 Task: Reply to email with the signature Andrew Lee with the subject 'Sales pitch' from softage.1@softage.net with the message 'I wanted to confirm the schedule for the upcoming training sessions.' with CC to softage.4@softage.net with an attached document Terms_and_conditions.doc
Action: Mouse moved to (1194, 197)
Screenshot: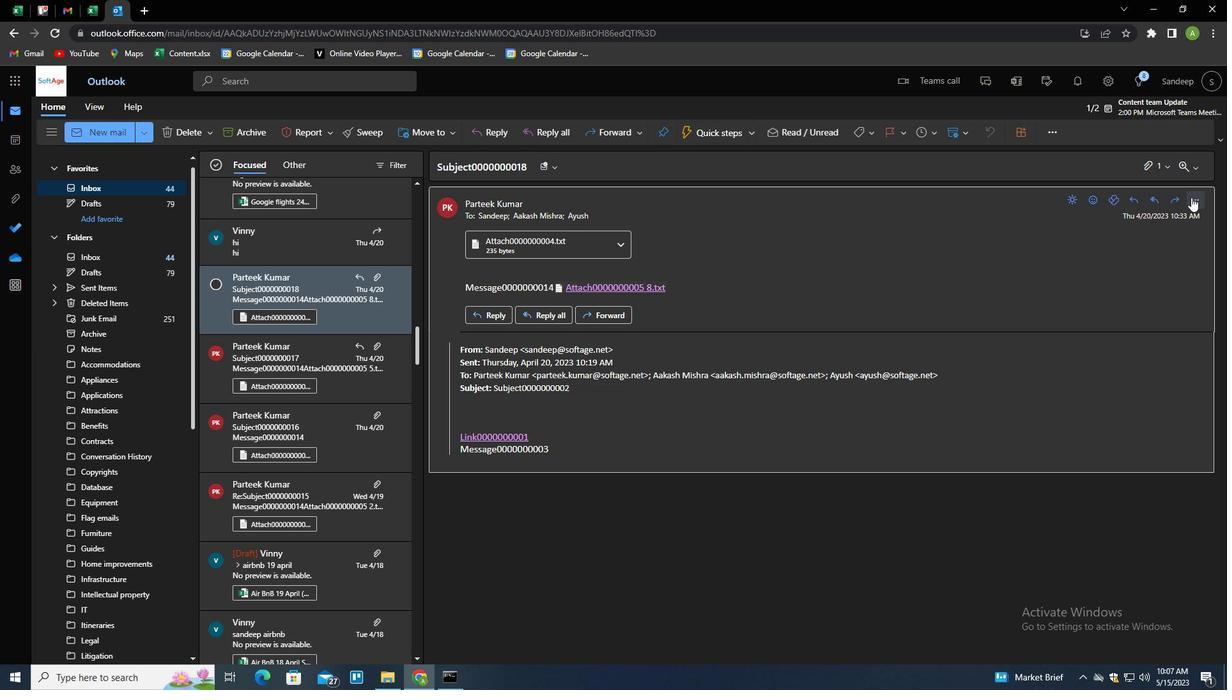 
Action: Mouse pressed left at (1194, 197)
Screenshot: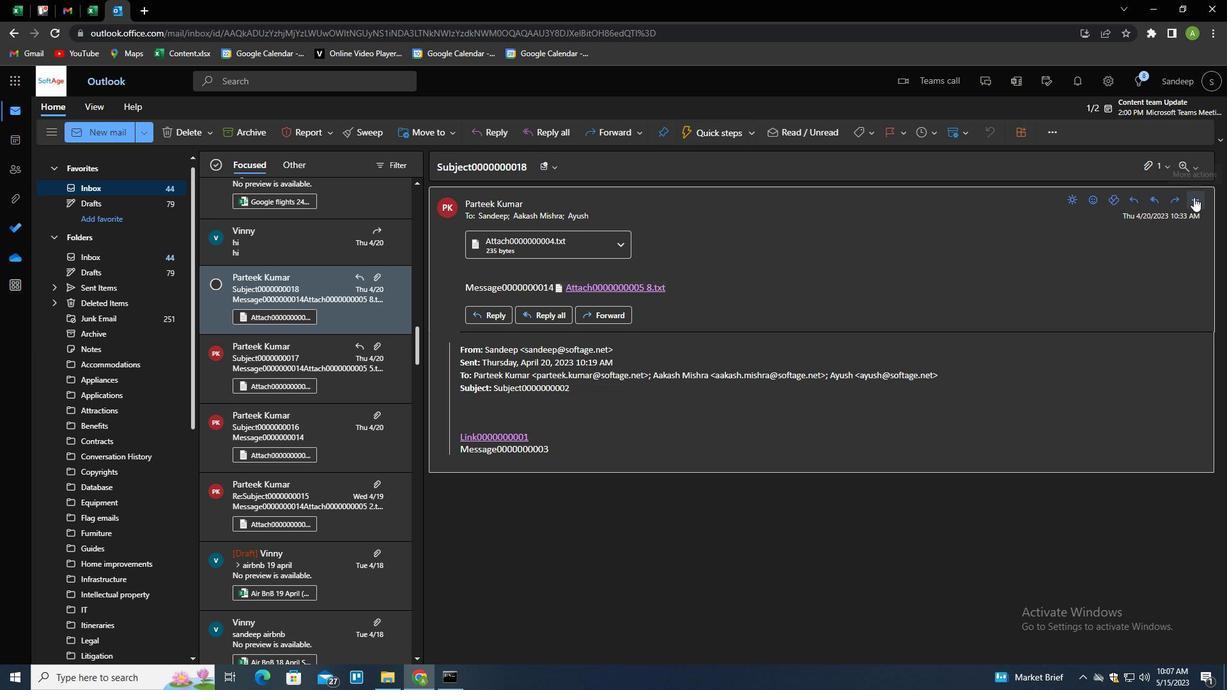 
Action: Mouse moved to (1111, 219)
Screenshot: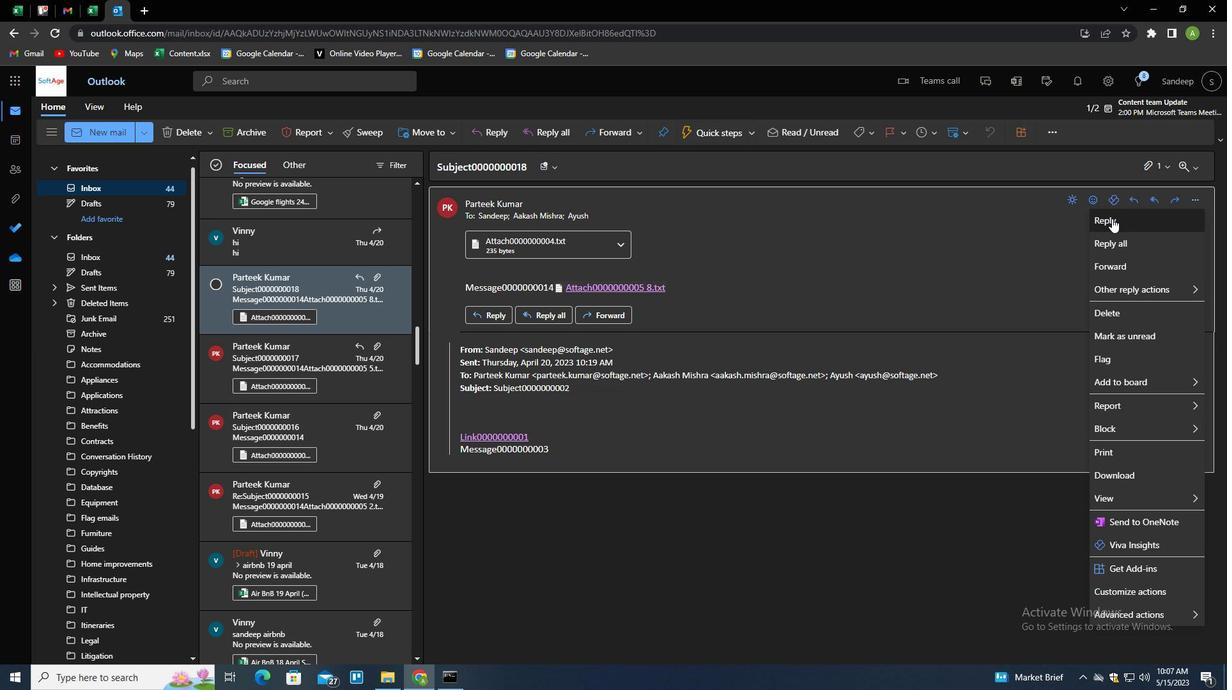 
Action: Mouse pressed left at (1111, 219)
Screenshot: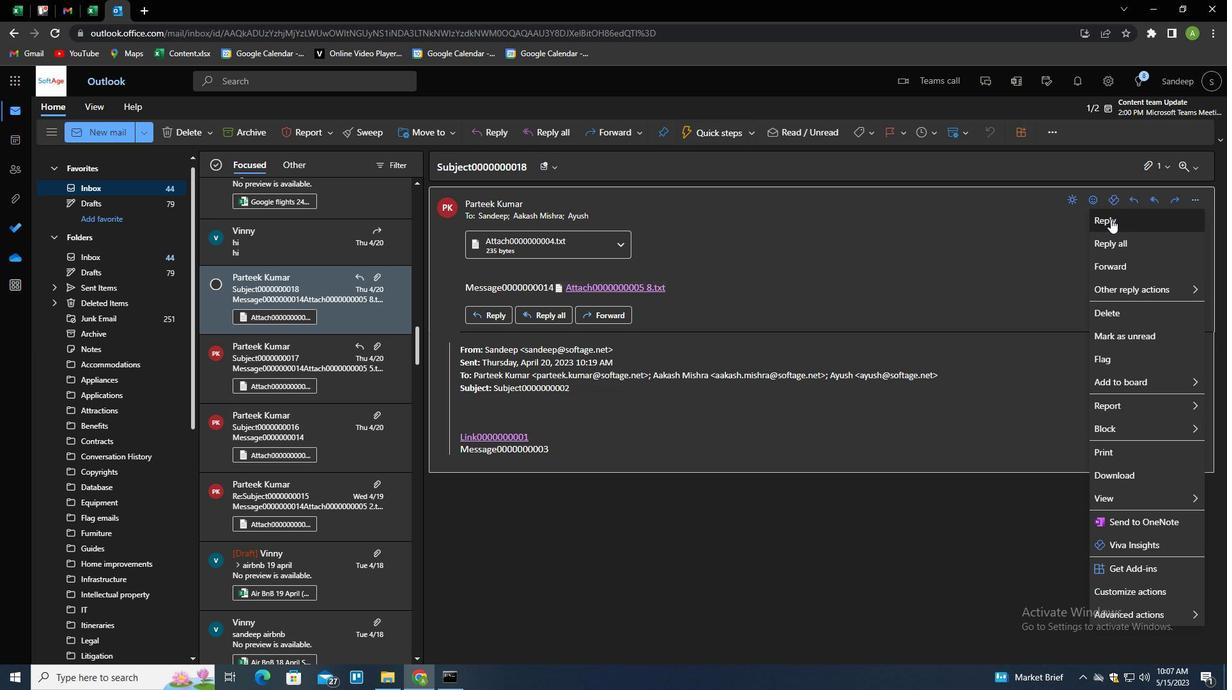 
Action: Mouse moved to (448, 362)
Screenshot: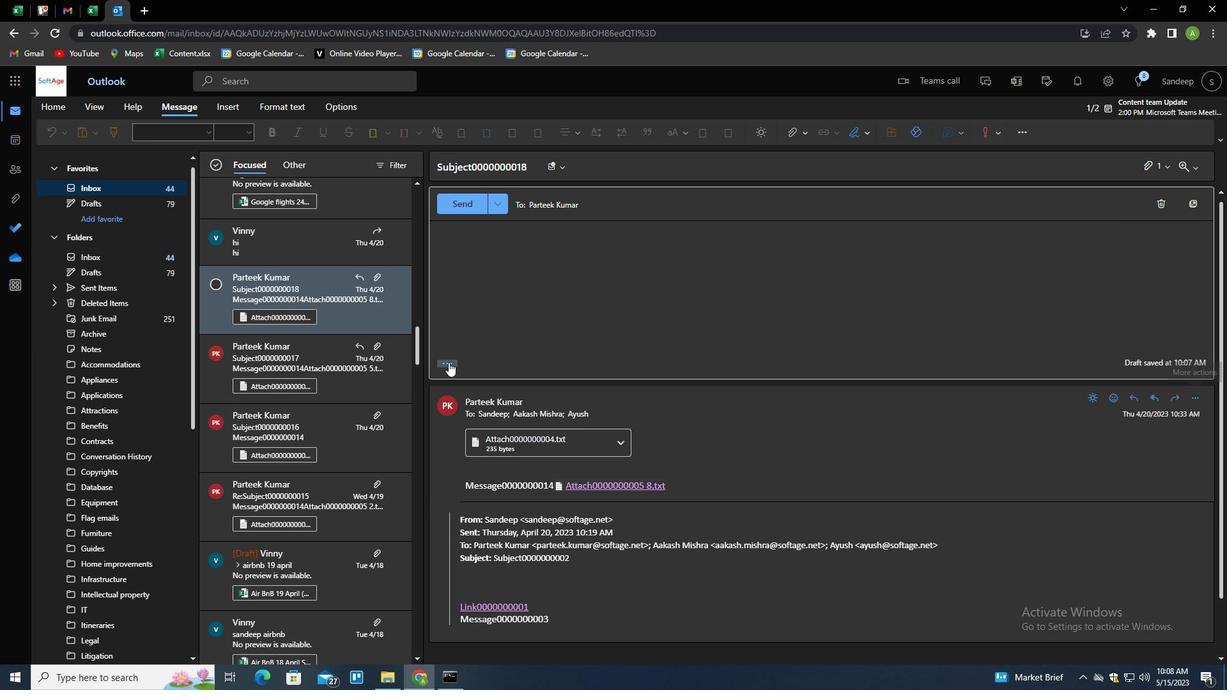 
Action: Mouse pressed left at (448, 362)
Screenshot: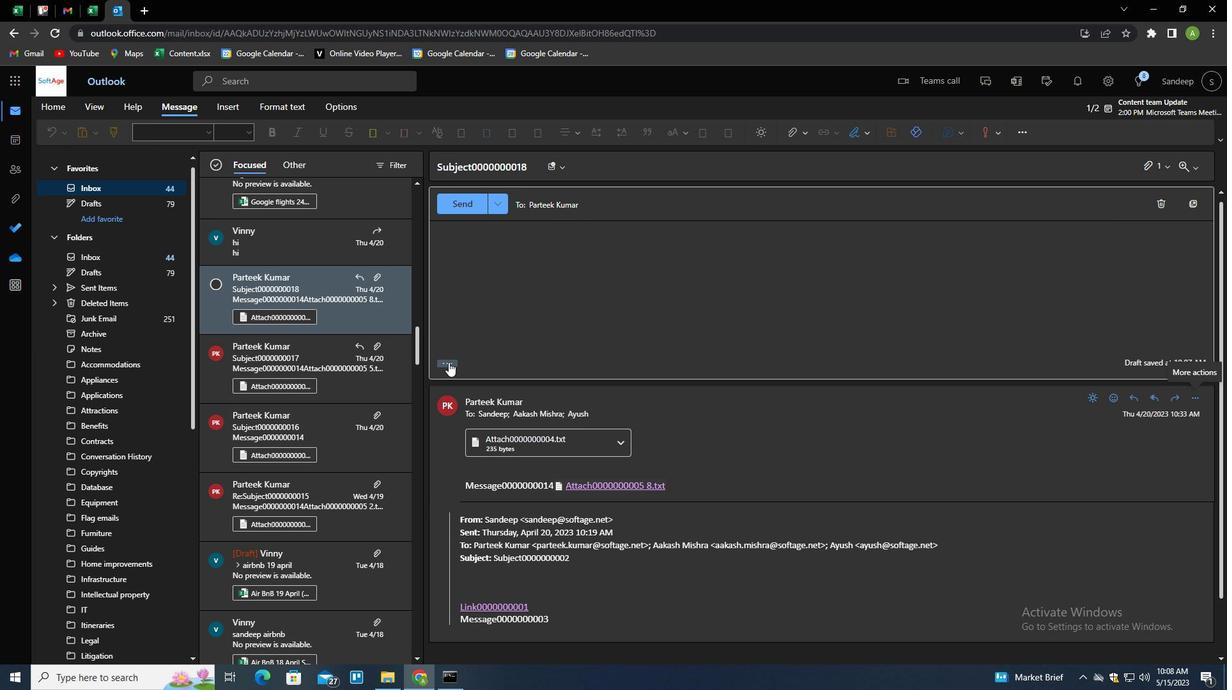 
Action: Mouse moved to (859, 129)
Screenshot: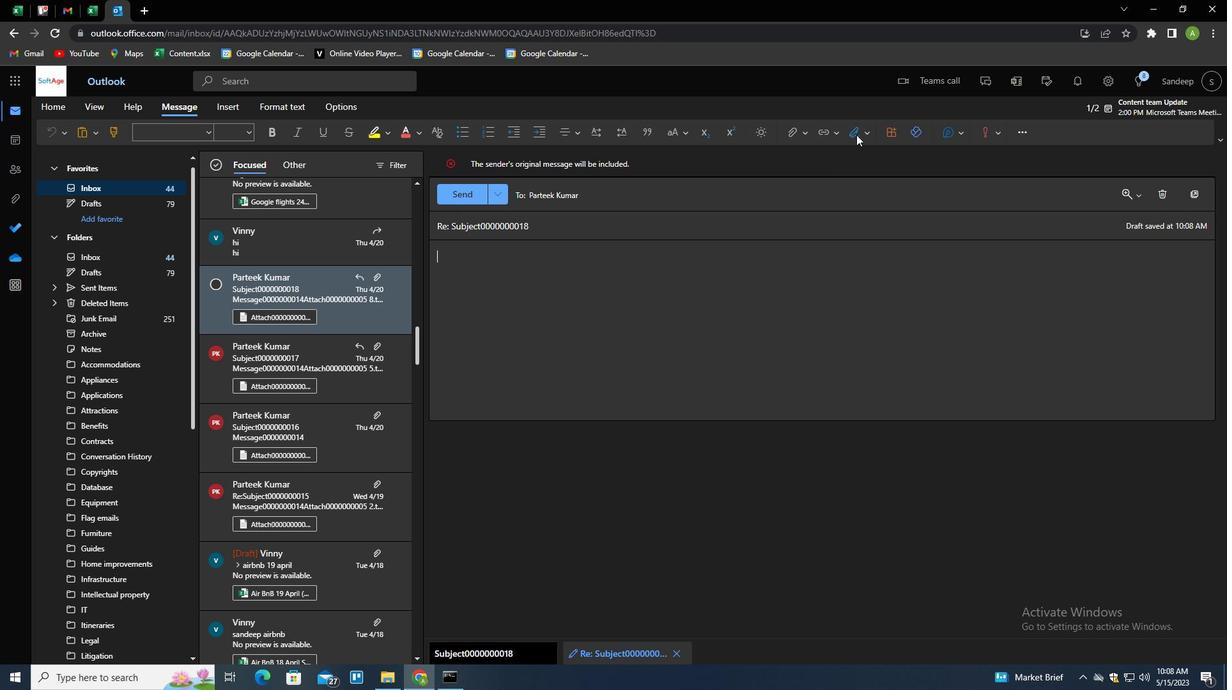
Action: Mouse pressed left at (859, 129)
Screenshot: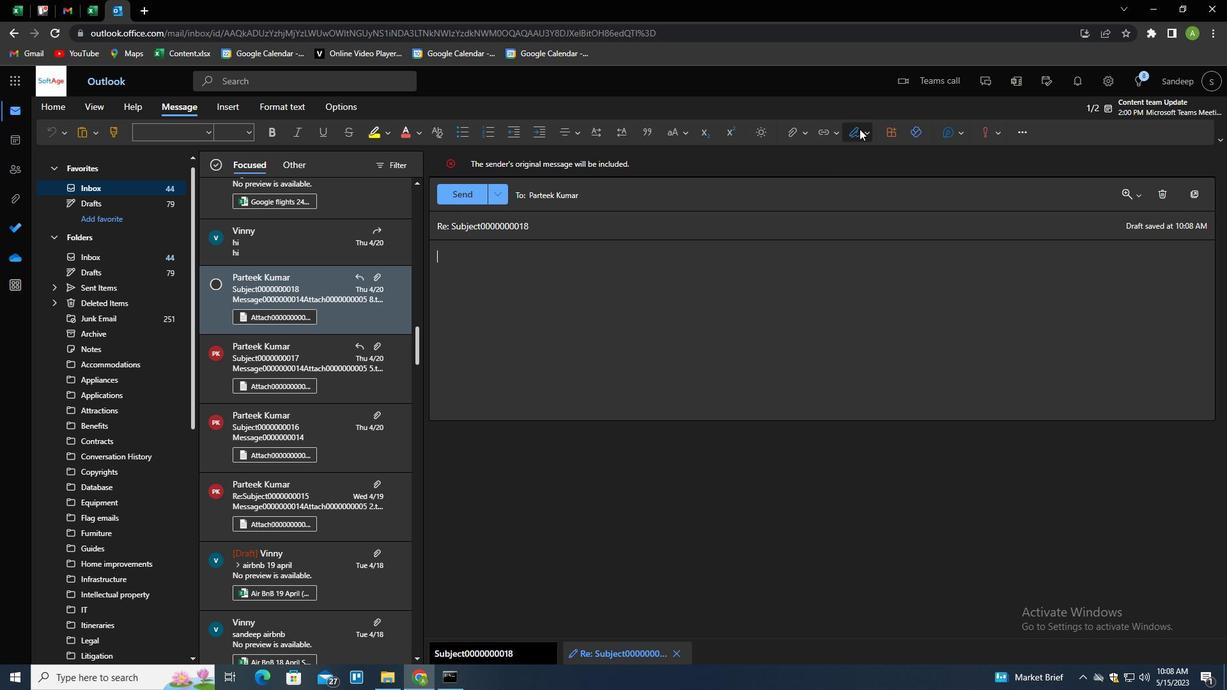 
Action: Mouse moved to (832, 185)
Screenshot: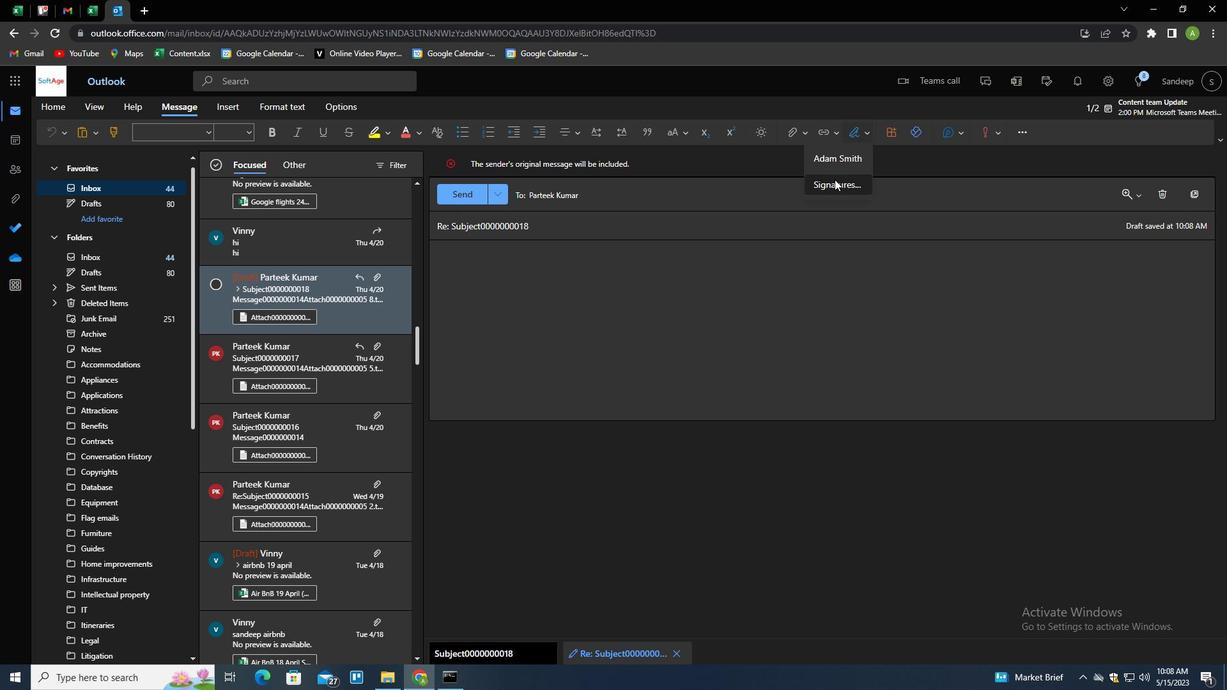 
Action: Mouse pressed left at (832, 185)
Screenshot: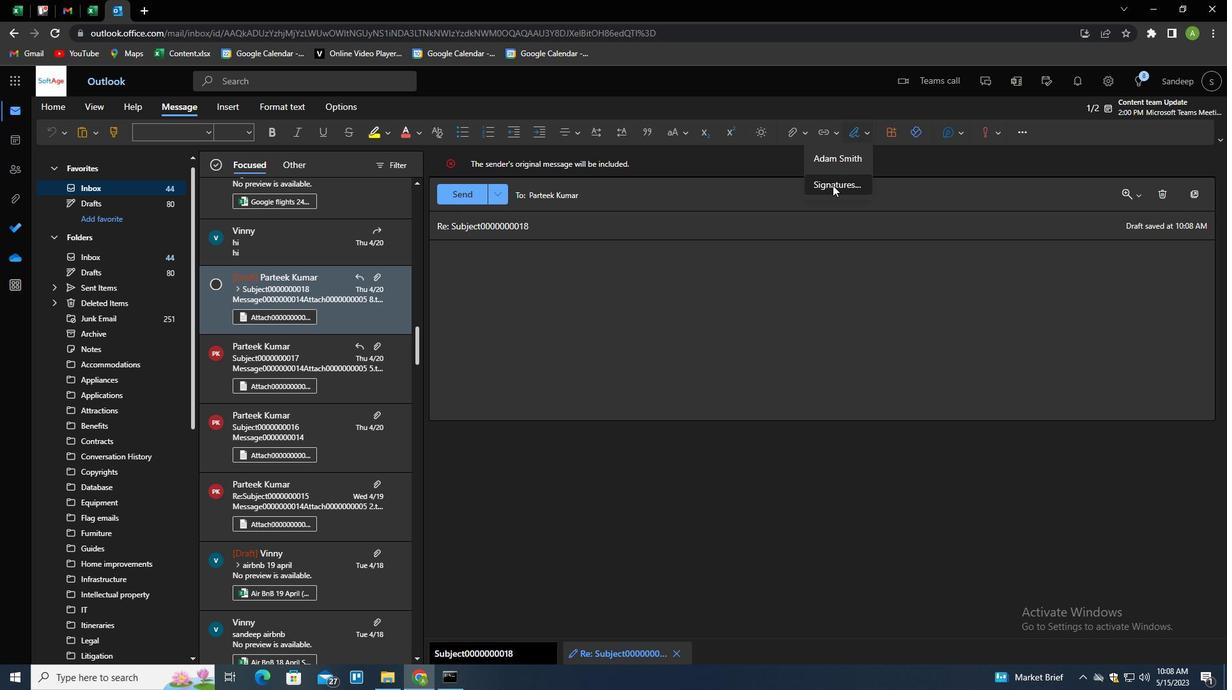 
Action: Mouse moved to (859, 233)
Screenshot: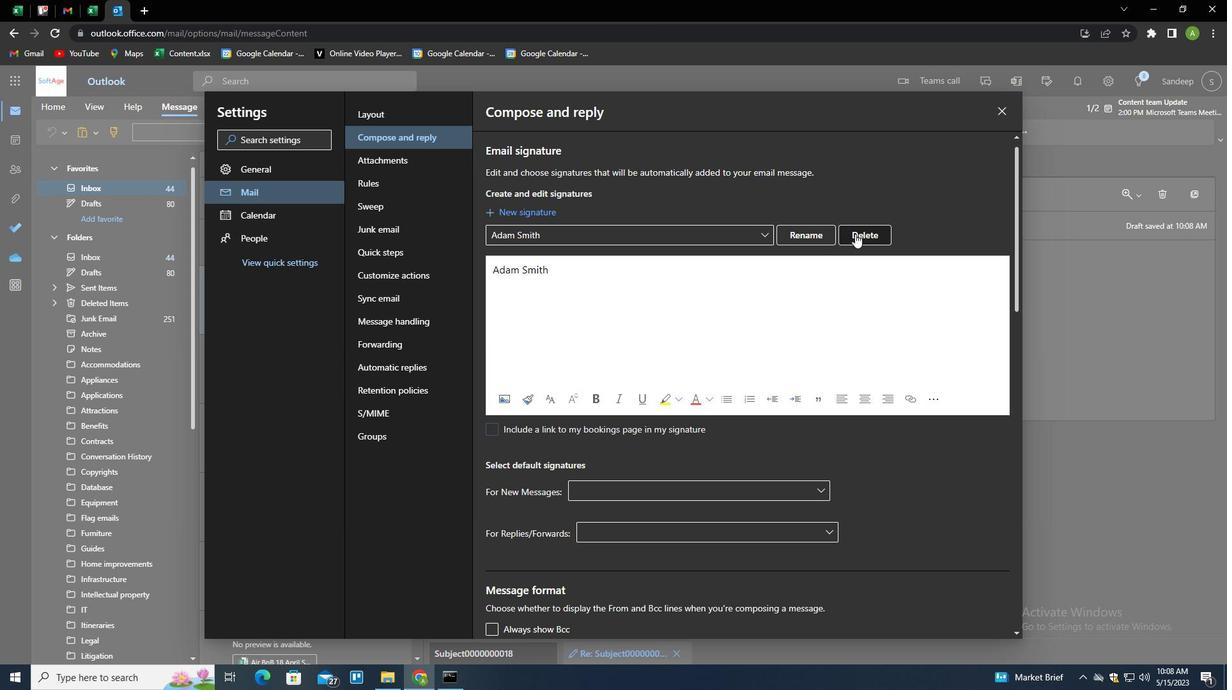 
Action: Mouse pressed left at (859, 233)
Screenshot: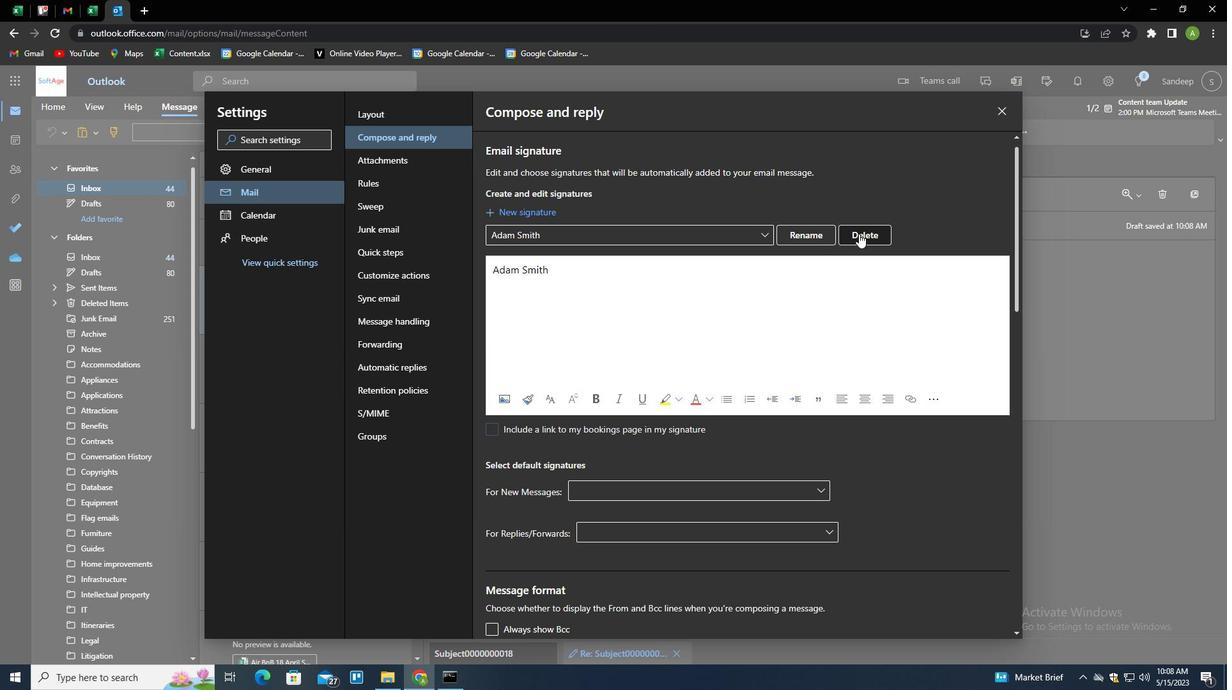 
Action: Mouse moved to (856, 233)
Screenshot: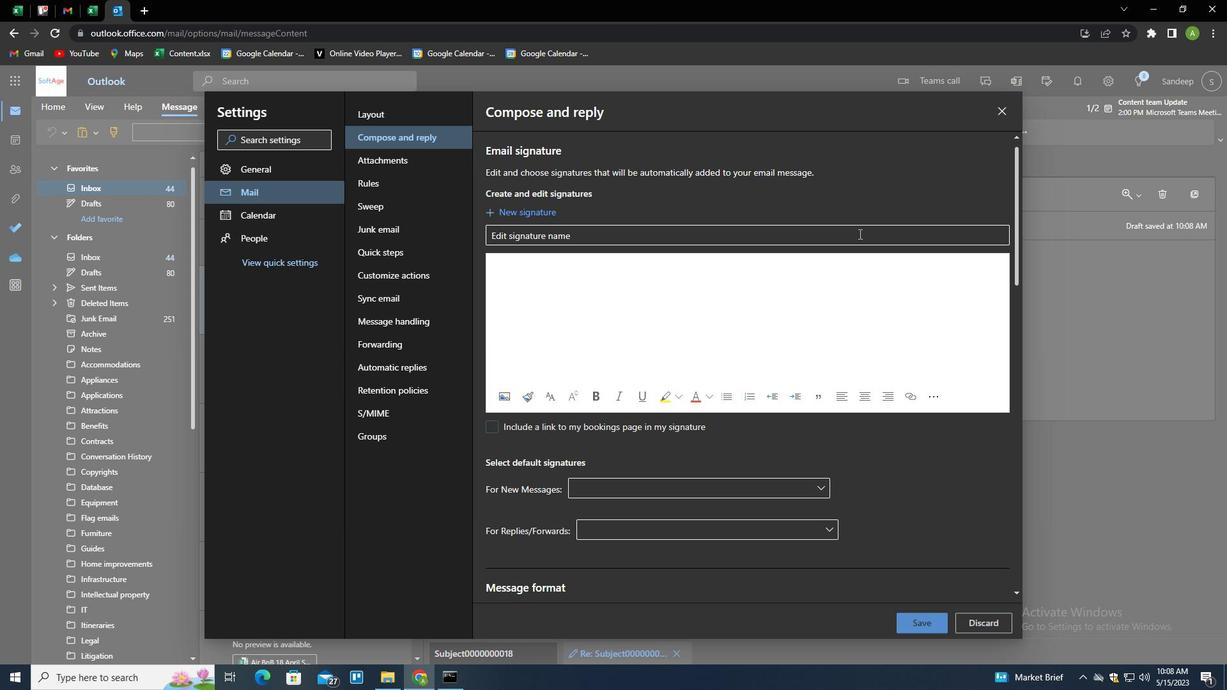 
Action: Mouse pressed left at (856, 233)
Screenshot: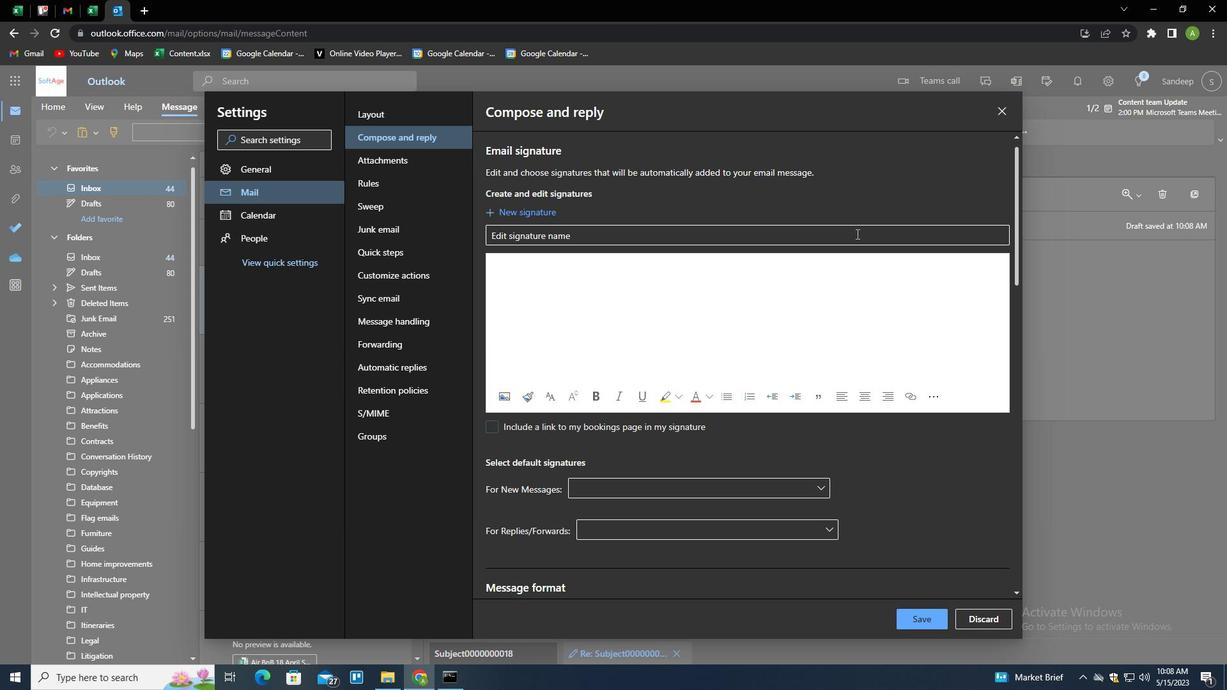 
Action: Mouse moved to (856, 233)
Screenshot: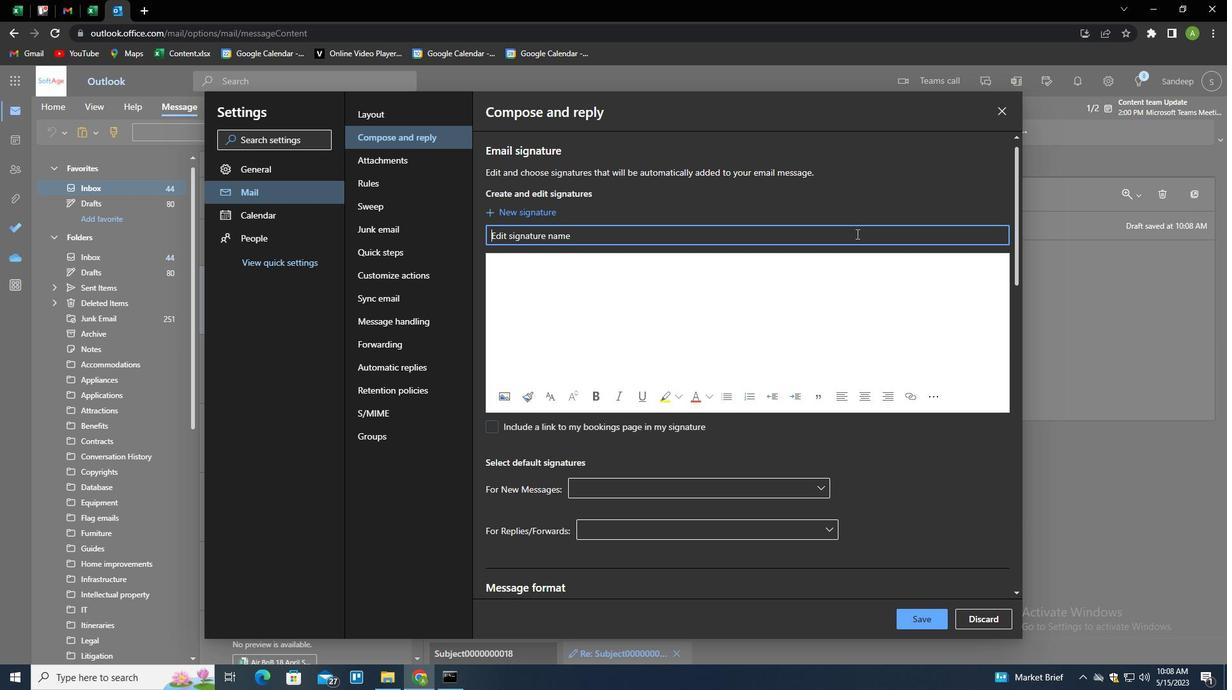 
Action: Key pressed <Key.shift><Key.shift><Key.shift><Key.shift><Key.shift>ANDREQ<Key.space><Key.backspace><Key.backspace>W<Key.space>L<Key.shift>EE<Key.tab><Key.shift>ANDREW<Key.space><Key.shift><Key.shift><Key.shift><Key.shift><Key.shift><Key.shift>LEE<Key.backspace><Key.backspace>EE
Screenshot: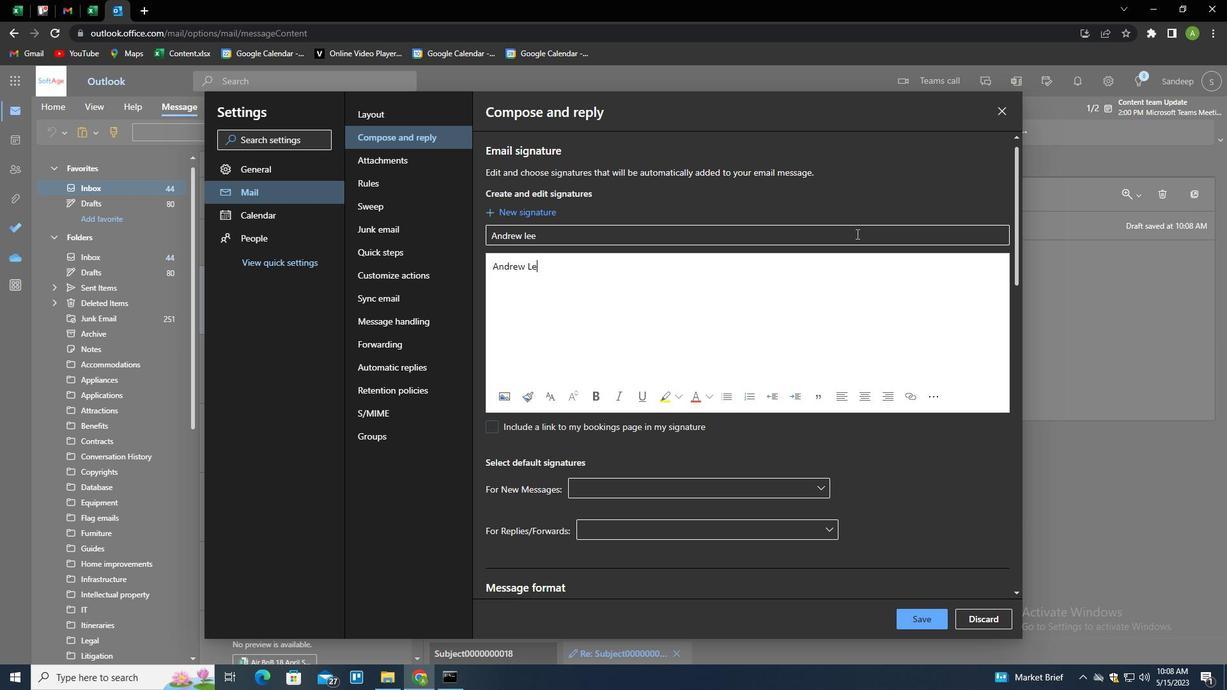 
Action: Mouse moved to (926, 620)
Screenshot: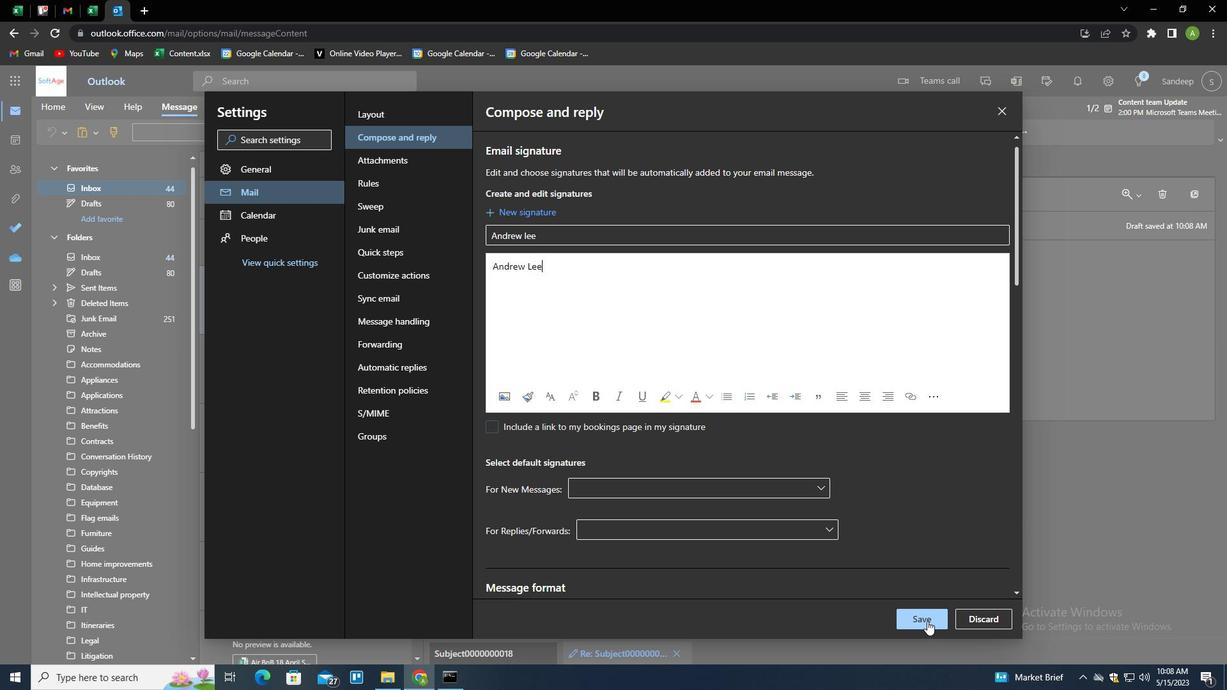 
Action: Mouse pressed left at (926, 620)
Screenshot: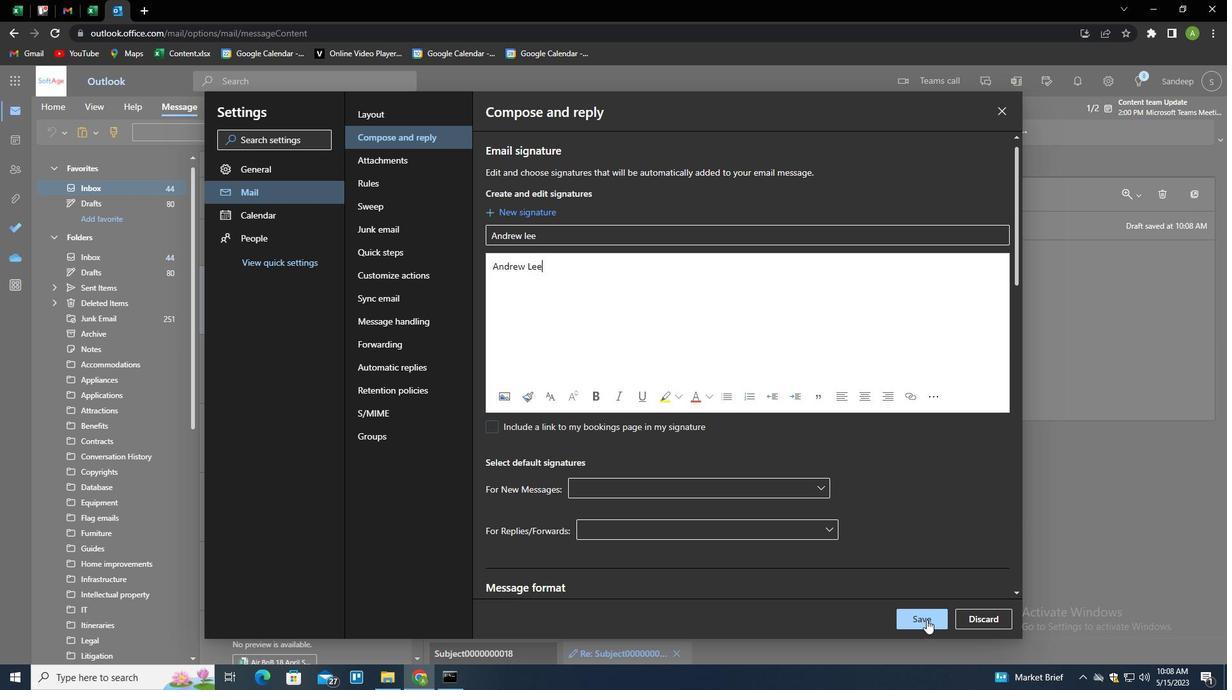 
Action: Mouse moved to (1043, 382)
Screenshot: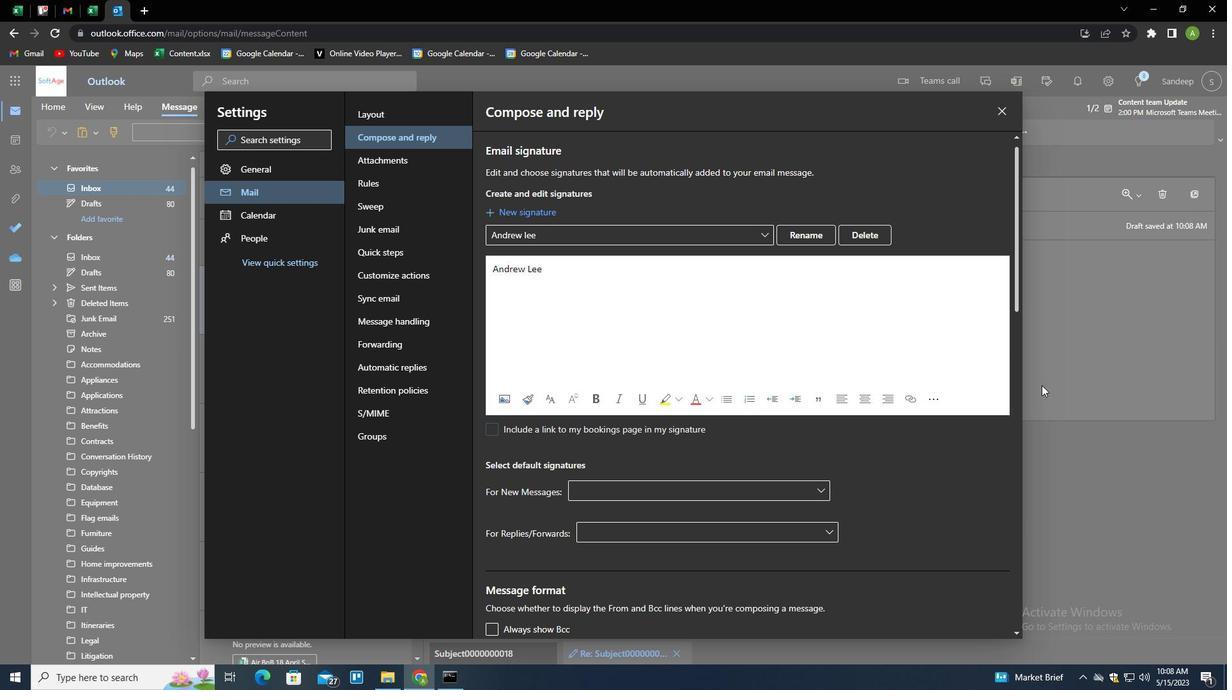 
Action: Mouse pressed left at (1043, 382)
Screenshot: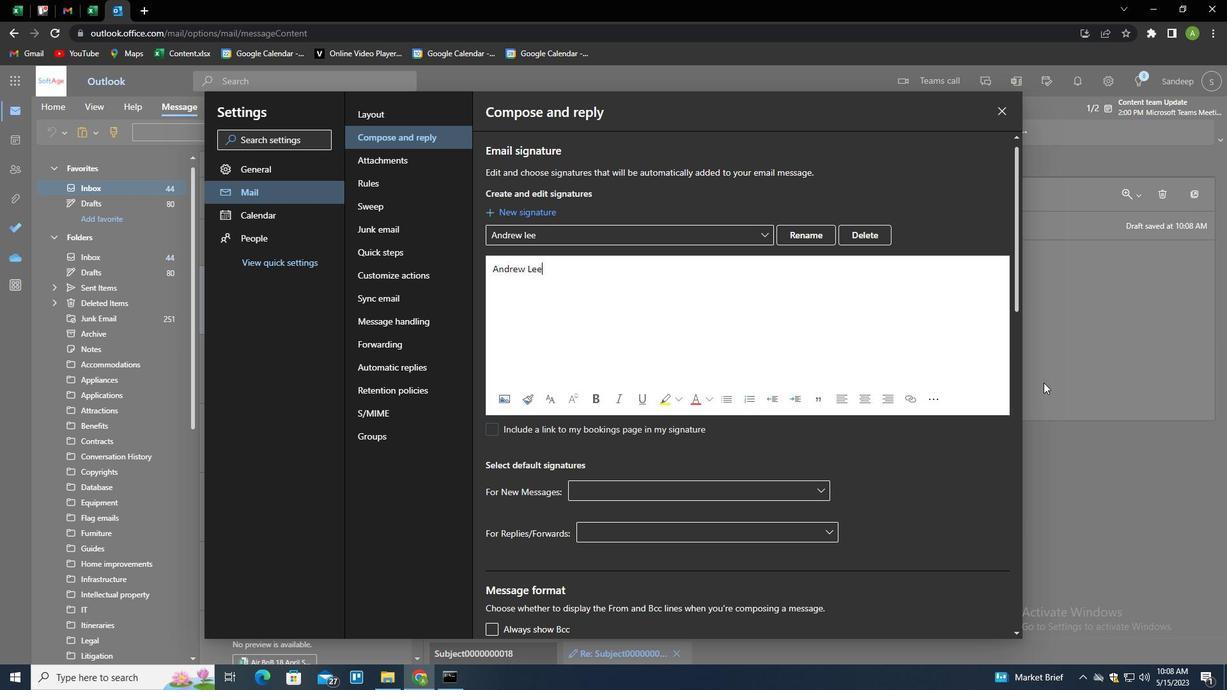 
Action: Mouse moved to (853, 132)
Screenshot: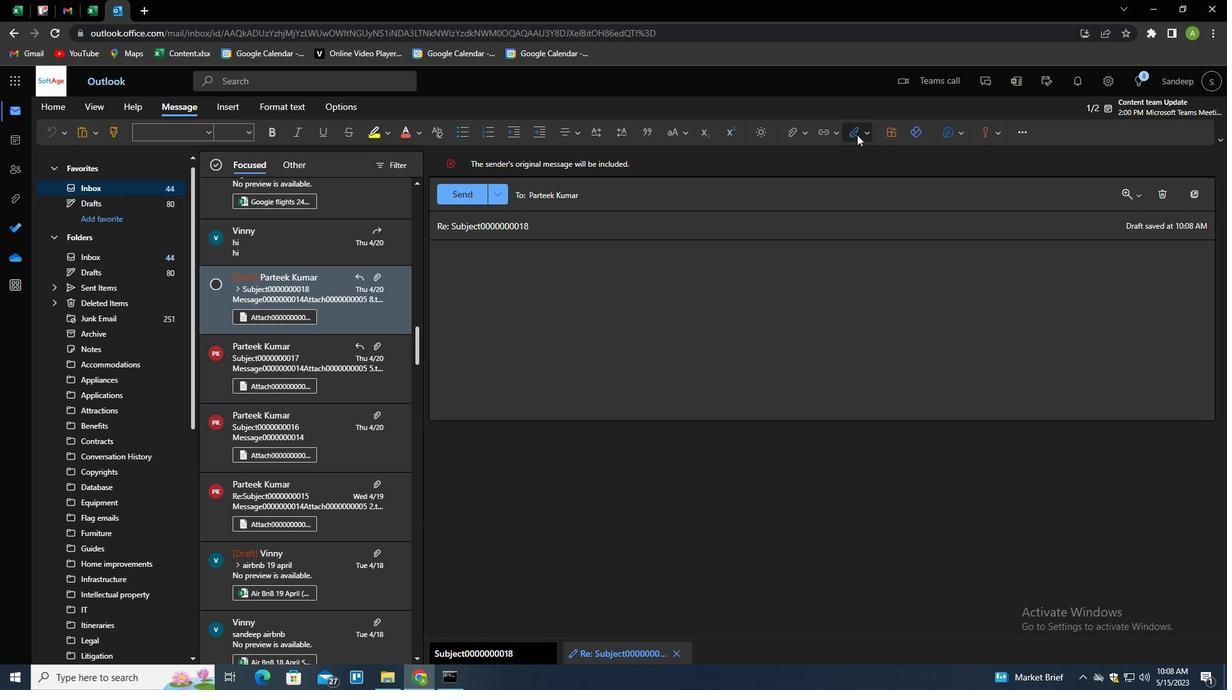 
Action: Mouse pressed left at (853, 132)
Screenshot: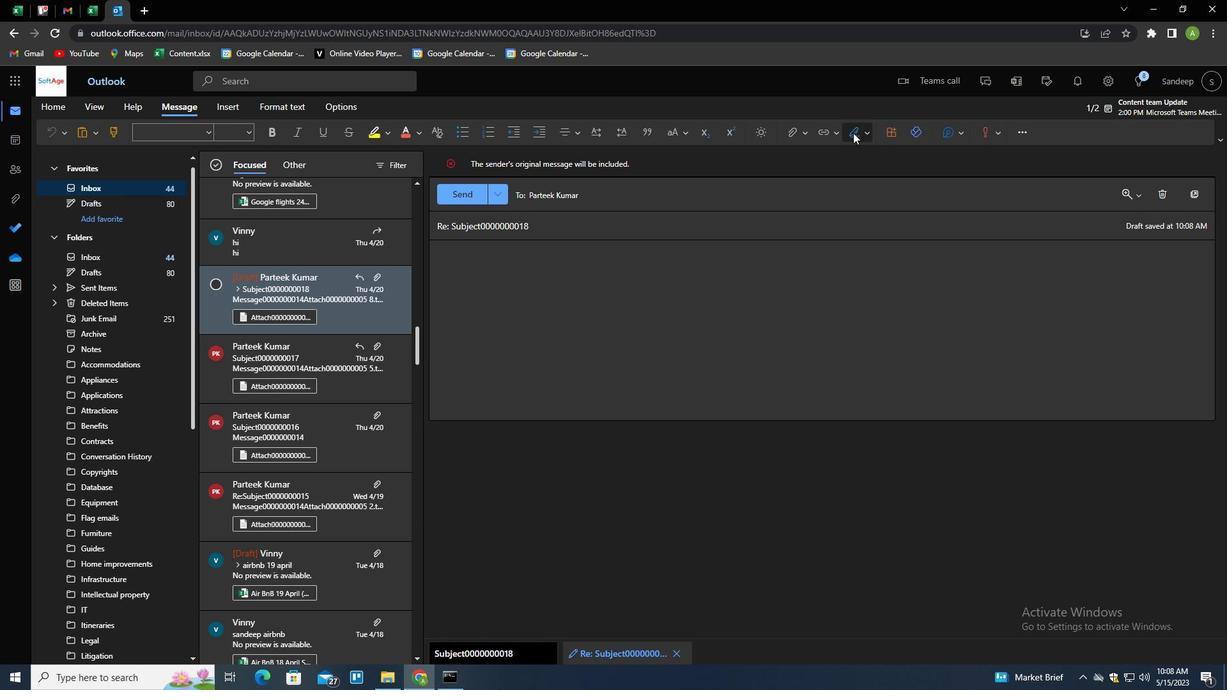 
Action: Mouse moved to (845, 155)
Screenshot: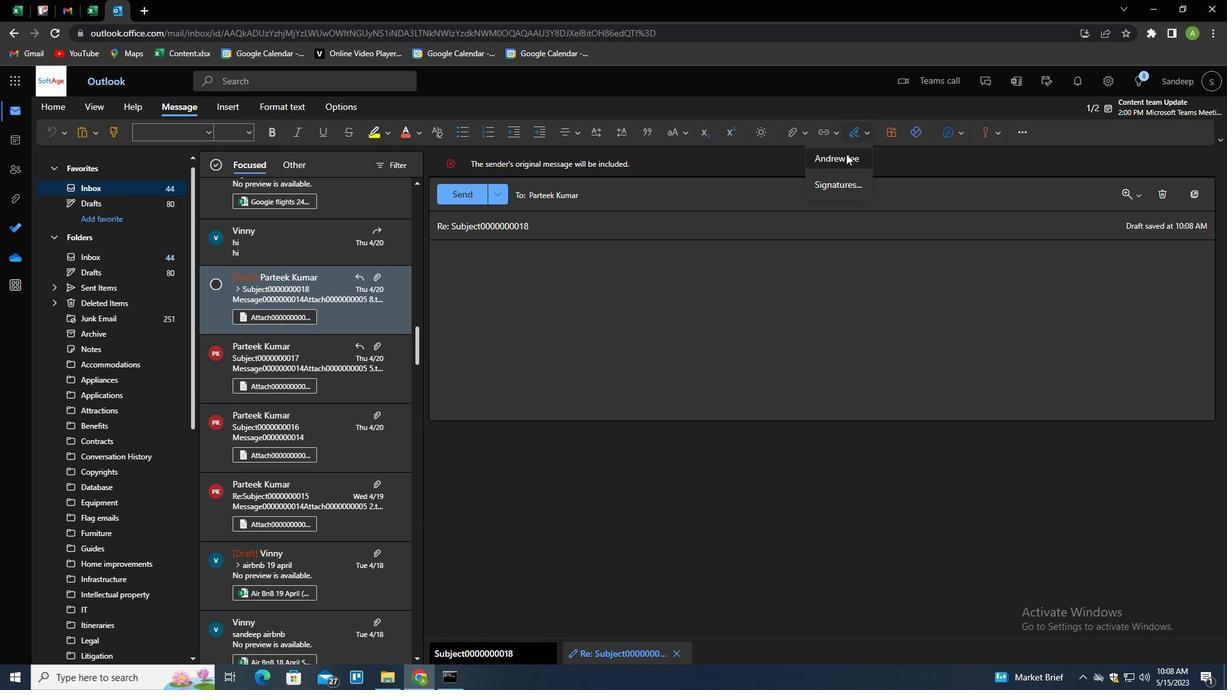 
Action: Mouse pressed left at (845, 155)
Screenshot: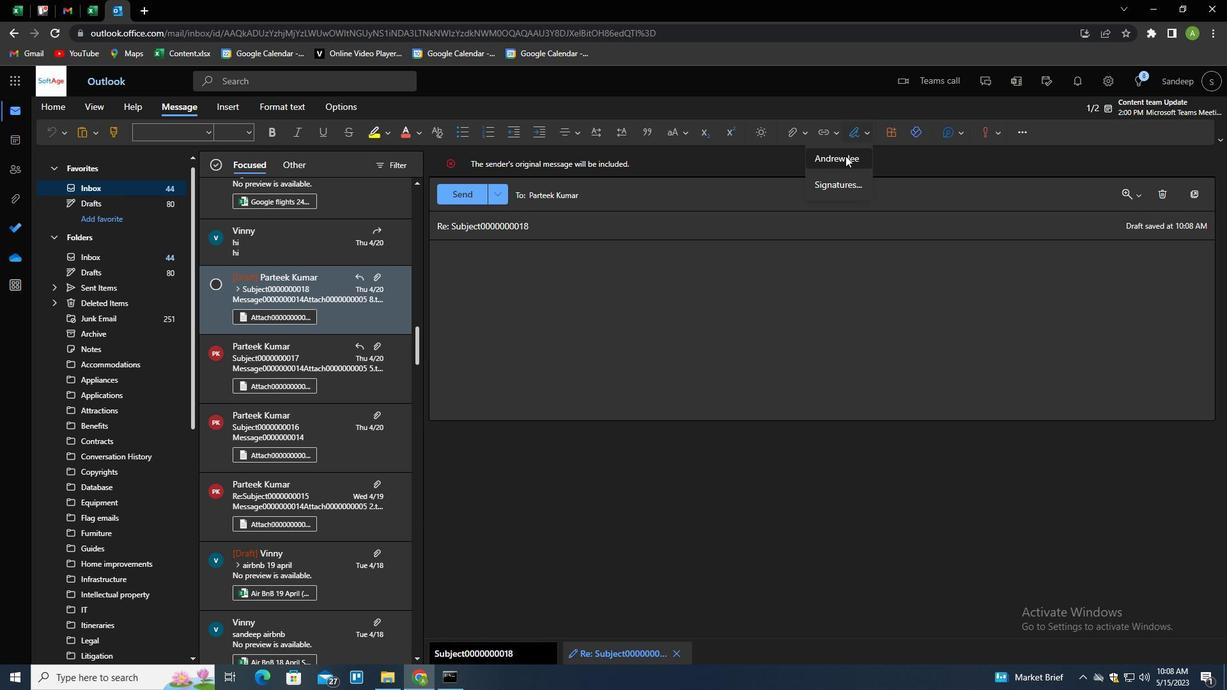 
Action: Mouse moved to (500, 226)
Screenshot: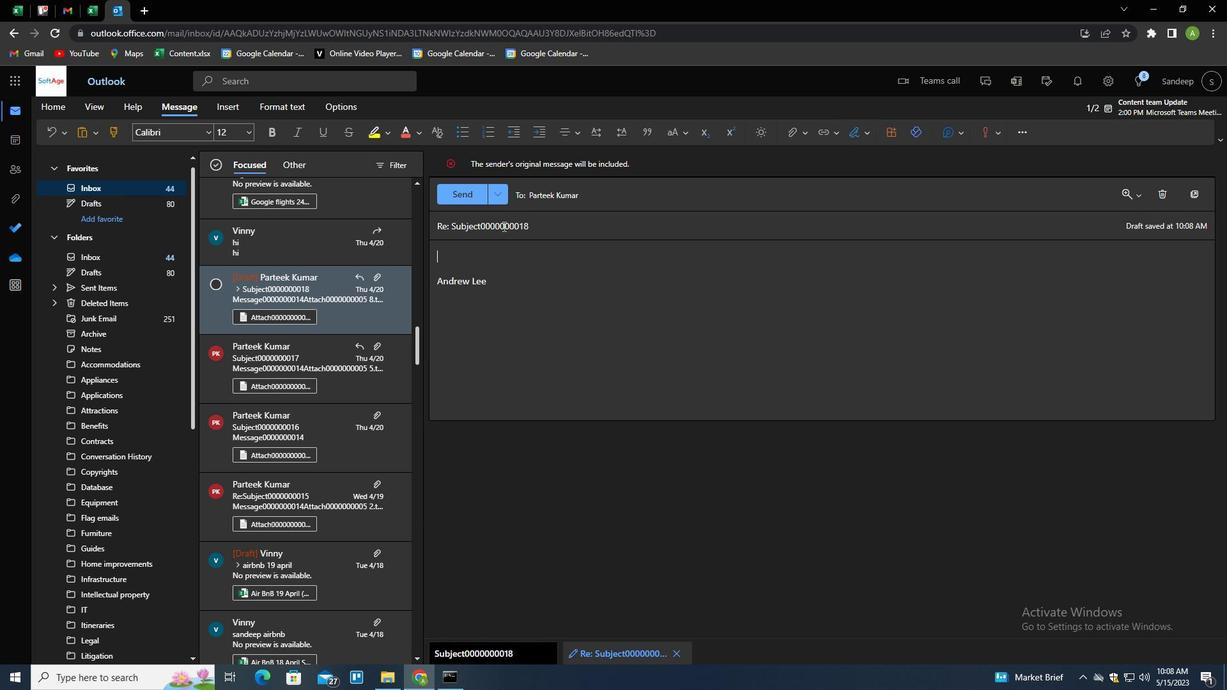 
Action: Mouse pressed left at (500, 226)
Screenshot: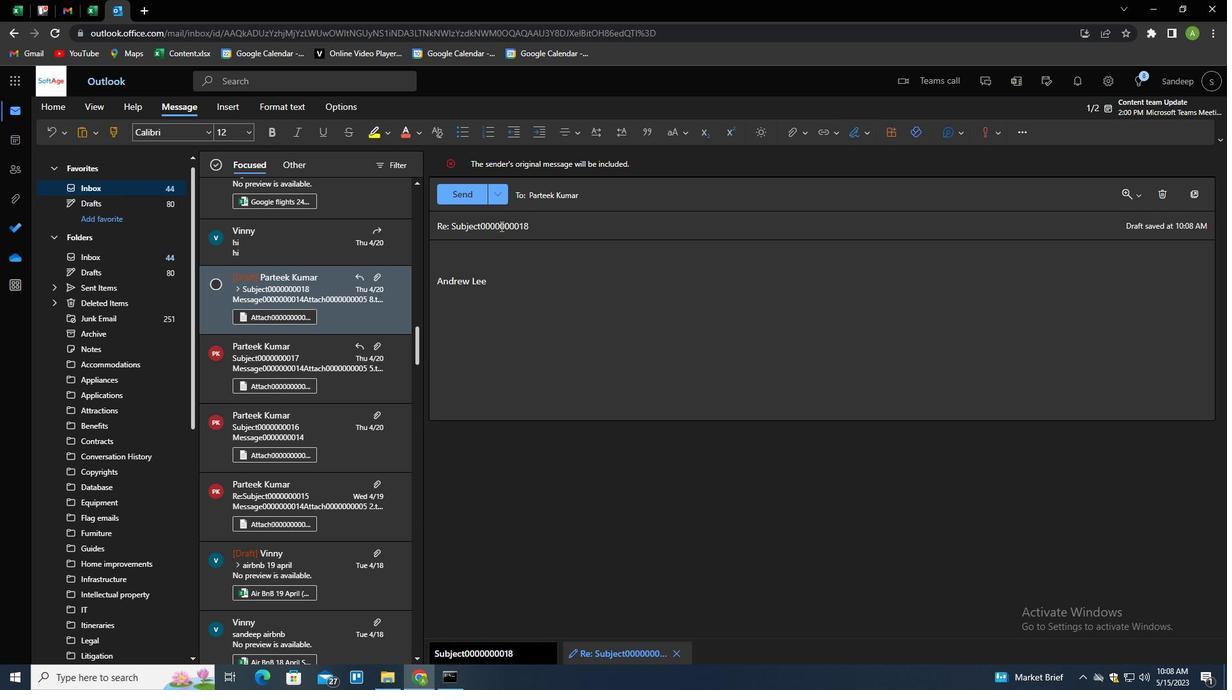 
Action: Mouse pressed left at (500, 226)
Screenshot: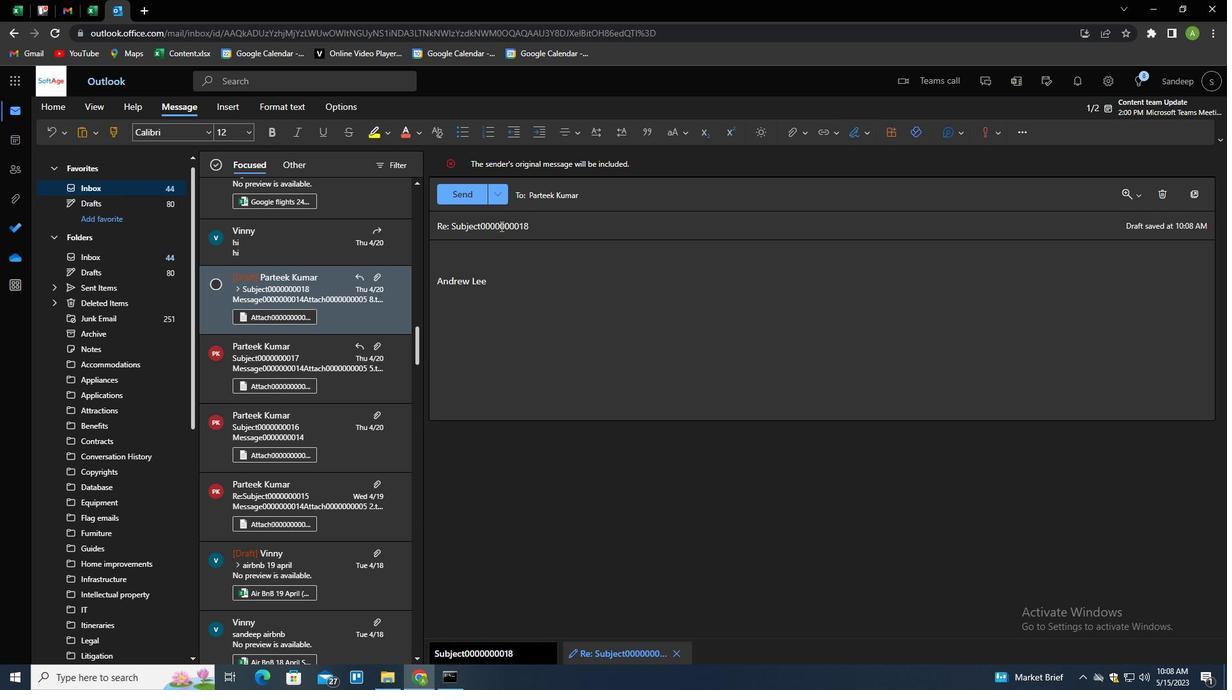 
Action: Mouse pressed left at (500, 226)
Screenshot: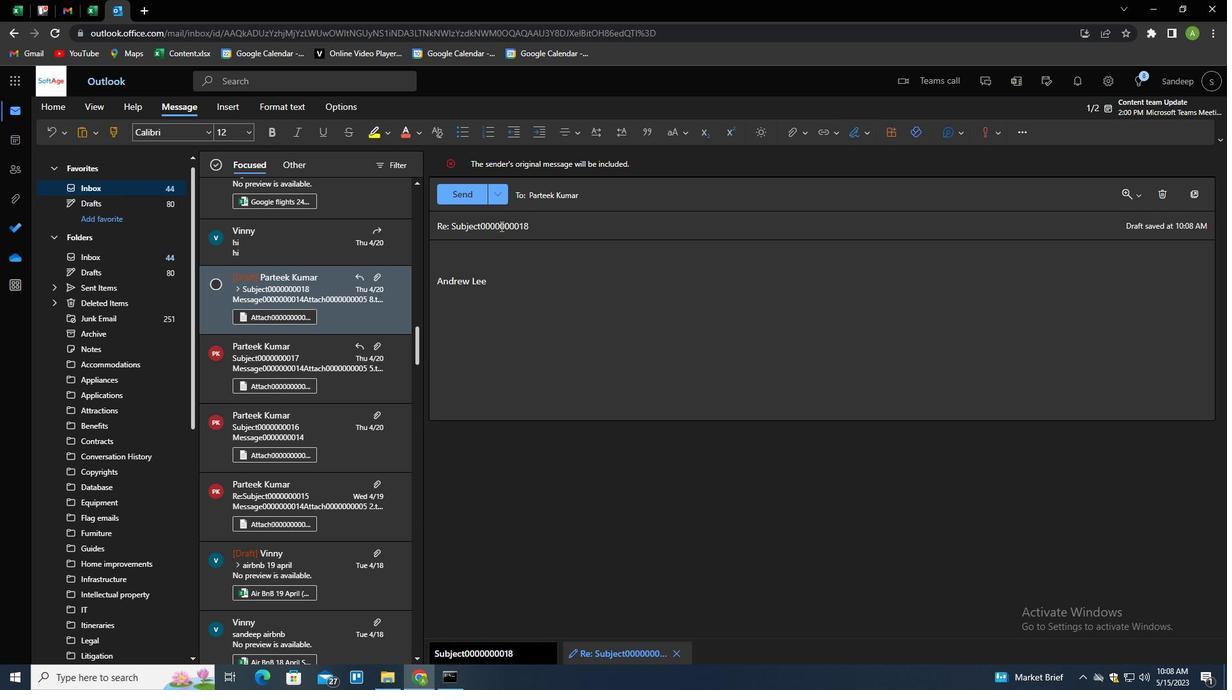 
Action: Key pressed <Key.shift>SALES<Key.space><Key.shift>P<Key.backspace>PITCH
Screenshot: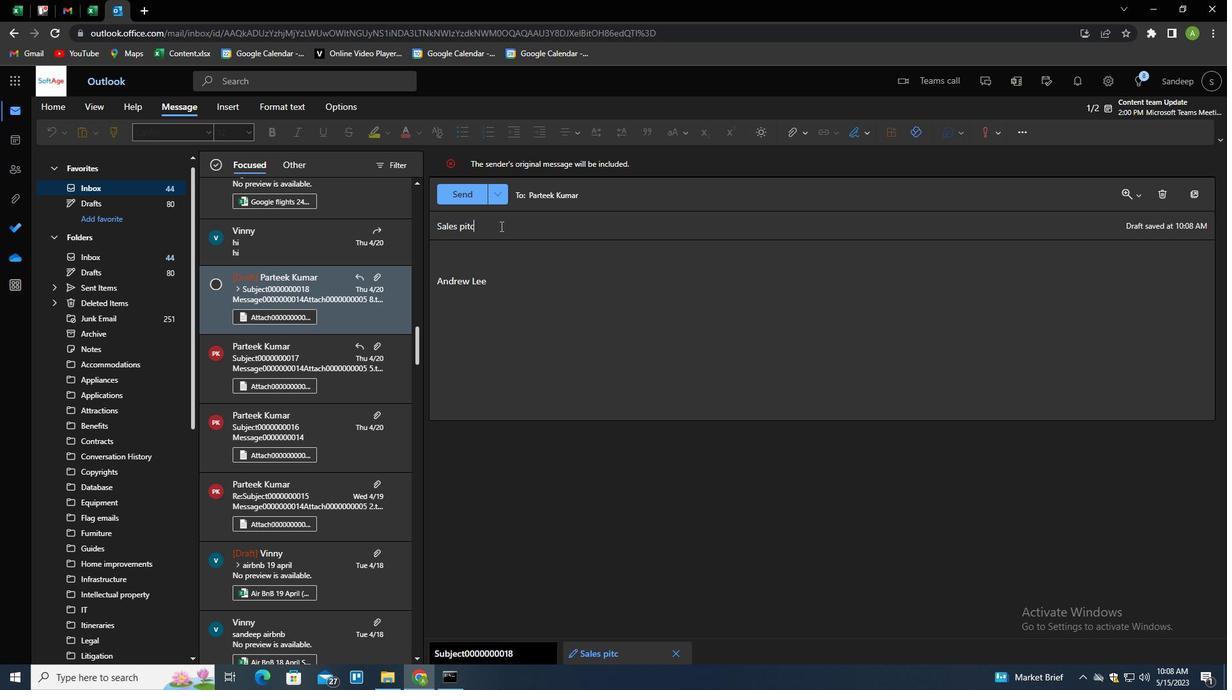 
Action: Mouse moved to (508, 225)
Screenshot: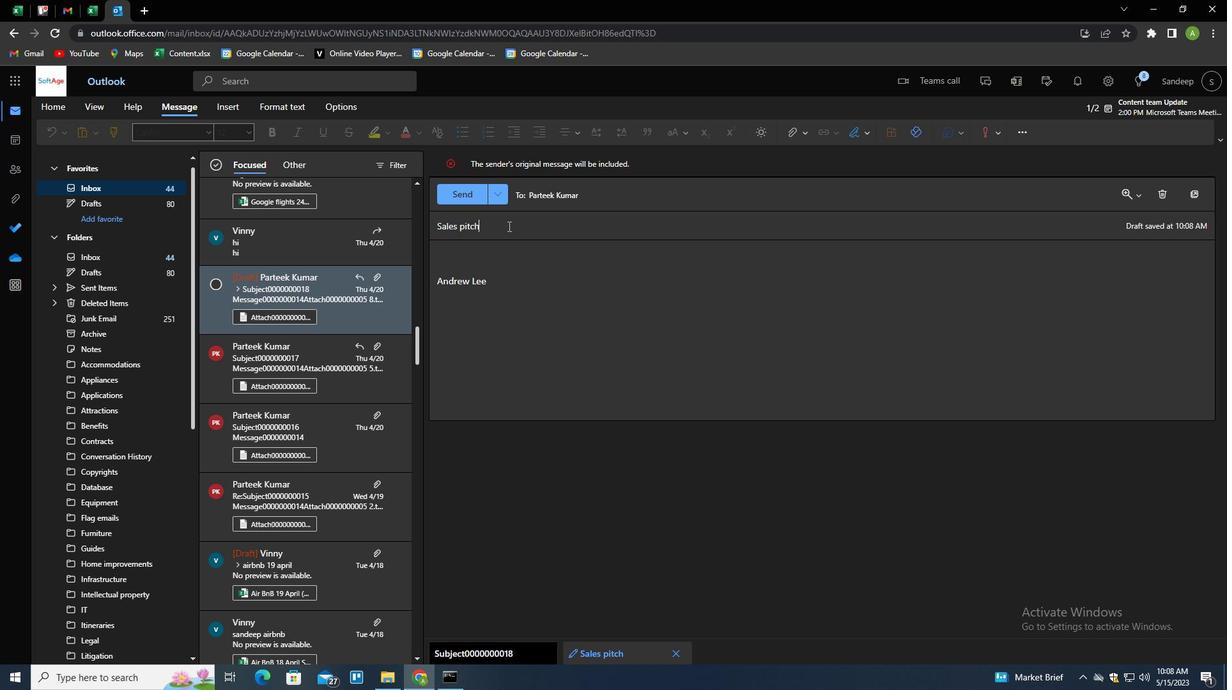 
Action: Key pressed <Key.tab><Key.shift><Key.shift><Key.shift><Key.shift><Key.shift><Key.shift><Key.shift><Key.shift><Key.shift><Key.shift><Key.shift><Key.shift><Key.shift><Key.shift><Key.shift><Key.shift><Key.shift><Key.shift><Key.shift><Key.shift><Key.shift><Key.shift><Key.shift><Key.shift><Key.shift><Key.shift><Key.shift><Key.shift>I<Key.space>WANTED<Key.space>T<Key.space>O<Key.backspace><Key.backspace>O<Key.space>CONFIRM<Key.space>THE<Key.space>SCHEDULE<Key.space>FOR<Key.space>THE<Key.space>UPCOMING<Key.space>TRAINING<Key.space>SESSIONS.
Screenshot: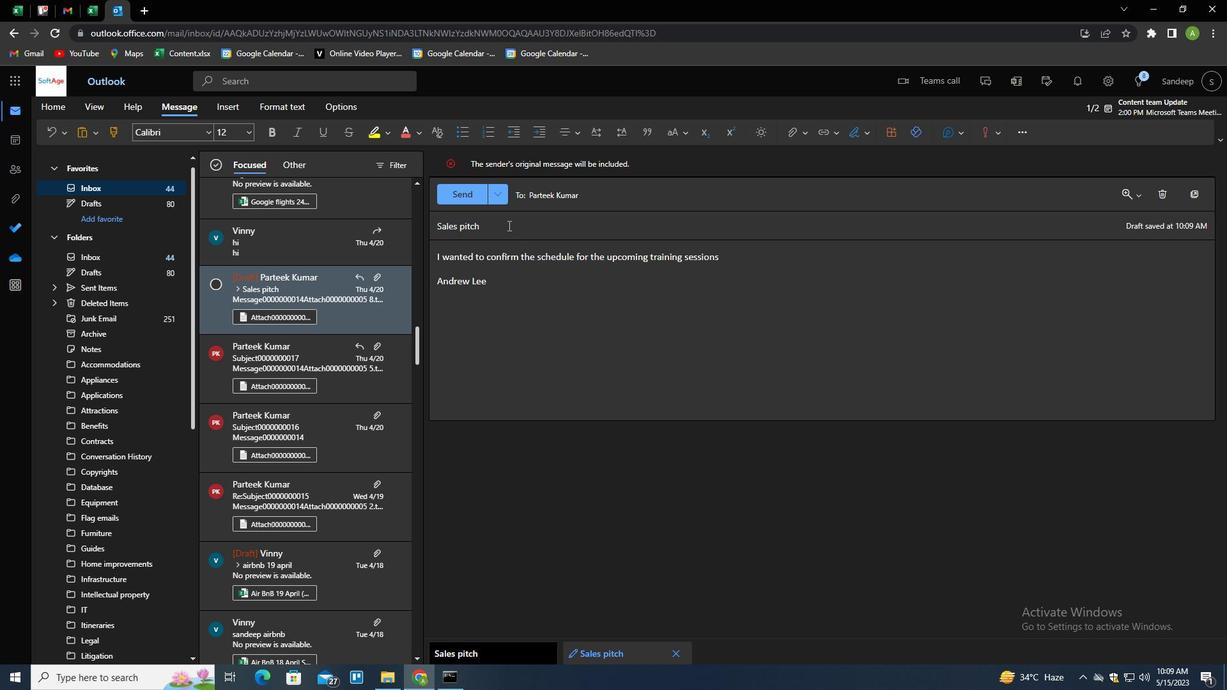 
Action: Mouse moved to (650, 195)
Screenshot: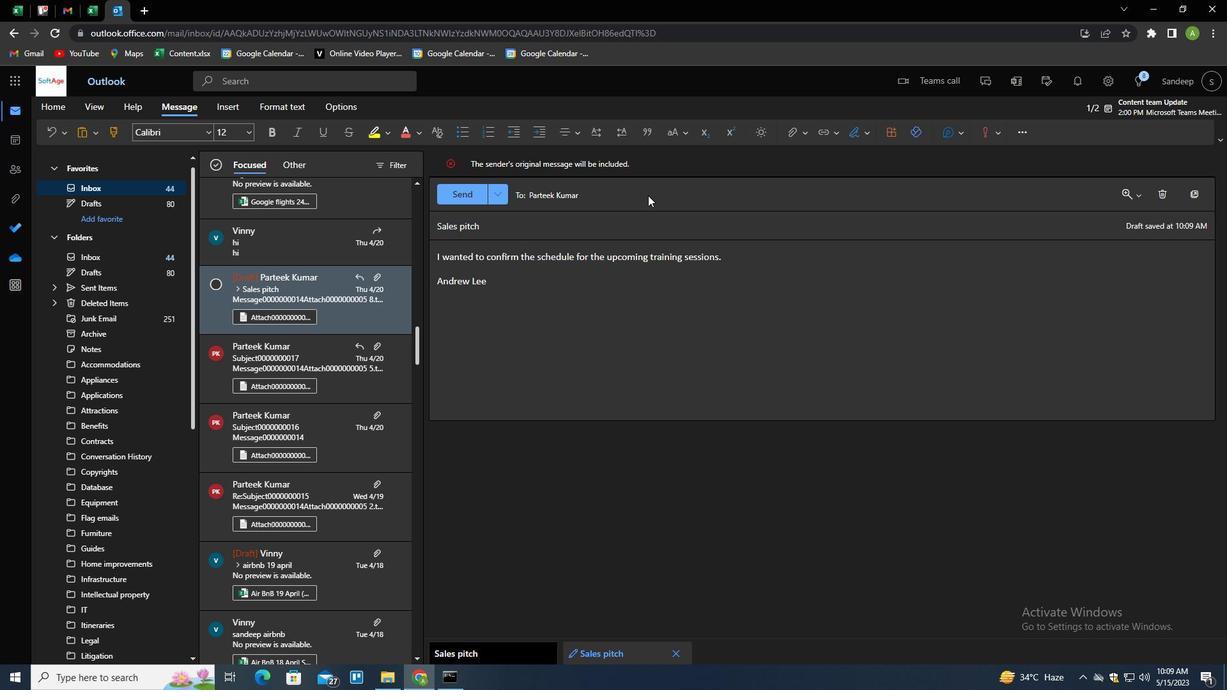 
Action: Mouse pressed left at (650, 195)
Screenshot: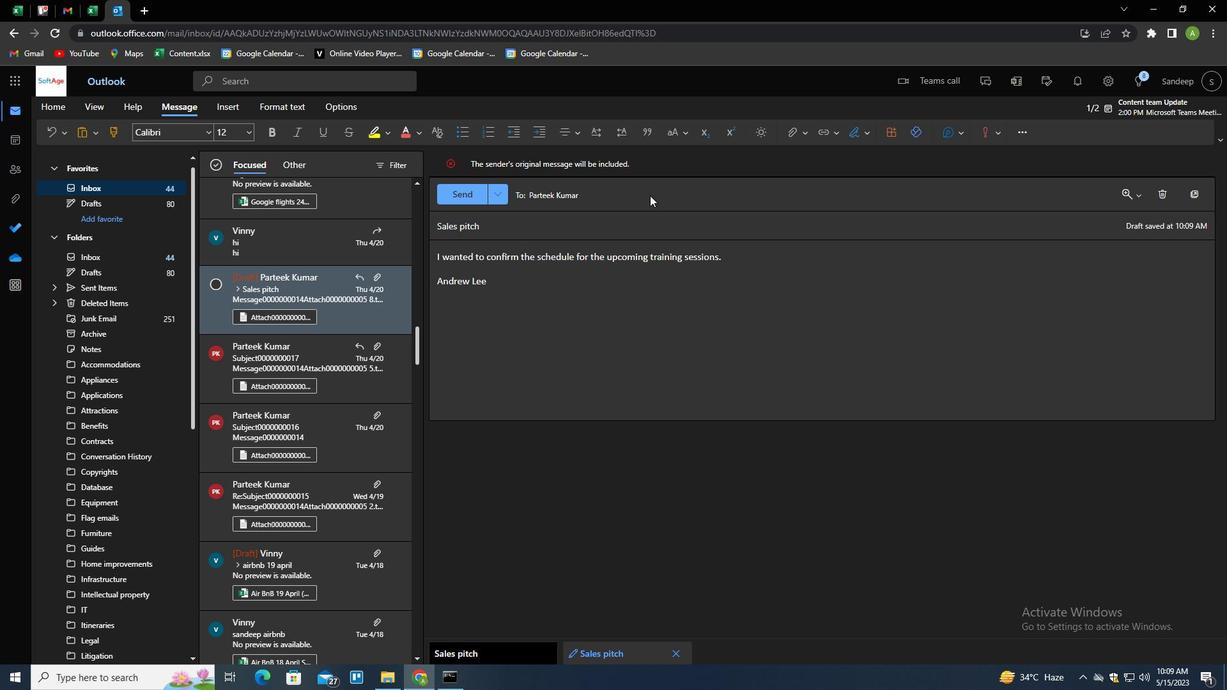 
Action: Mouse moved to (574, 243)
Screenshot: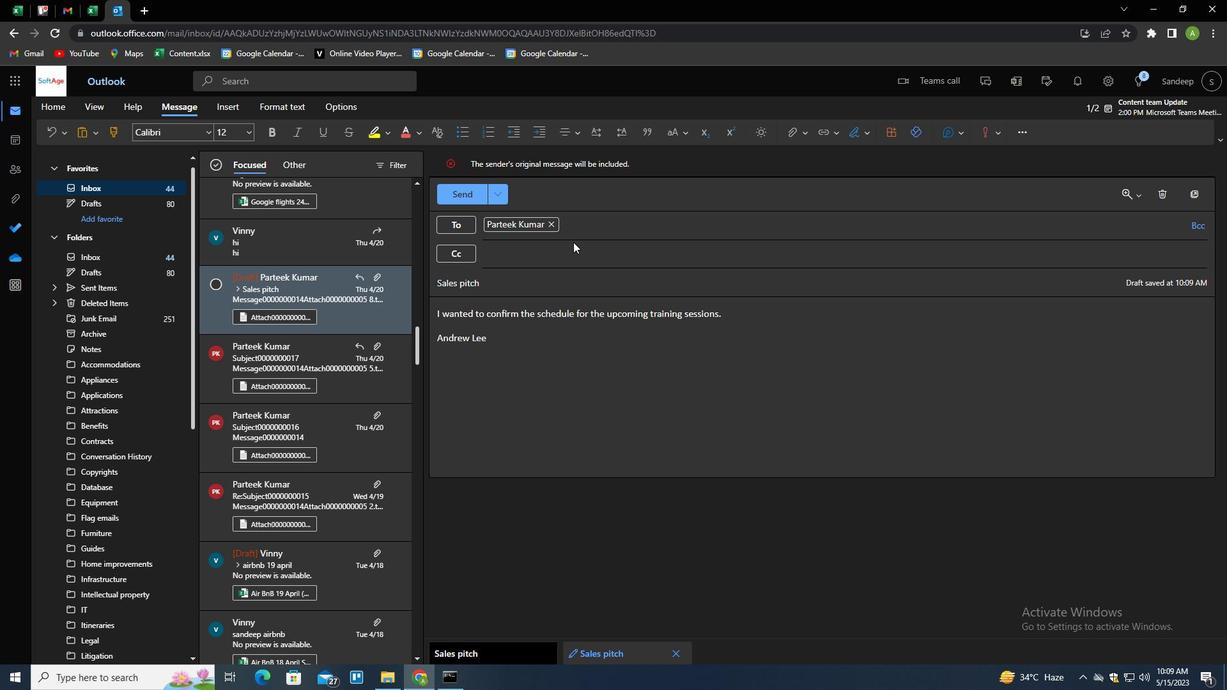 
Action: Mouse pressed left at (574, 243)
Screenshot: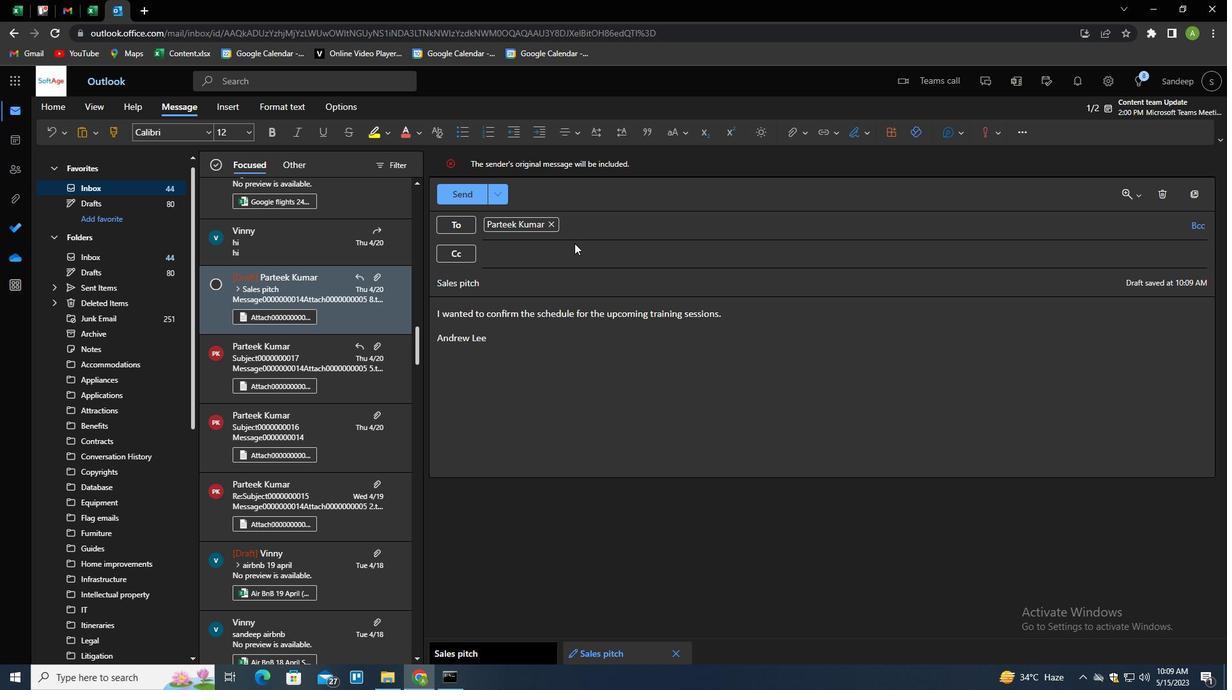 
Action: Mouse moved to (565, 251)
Screenshot: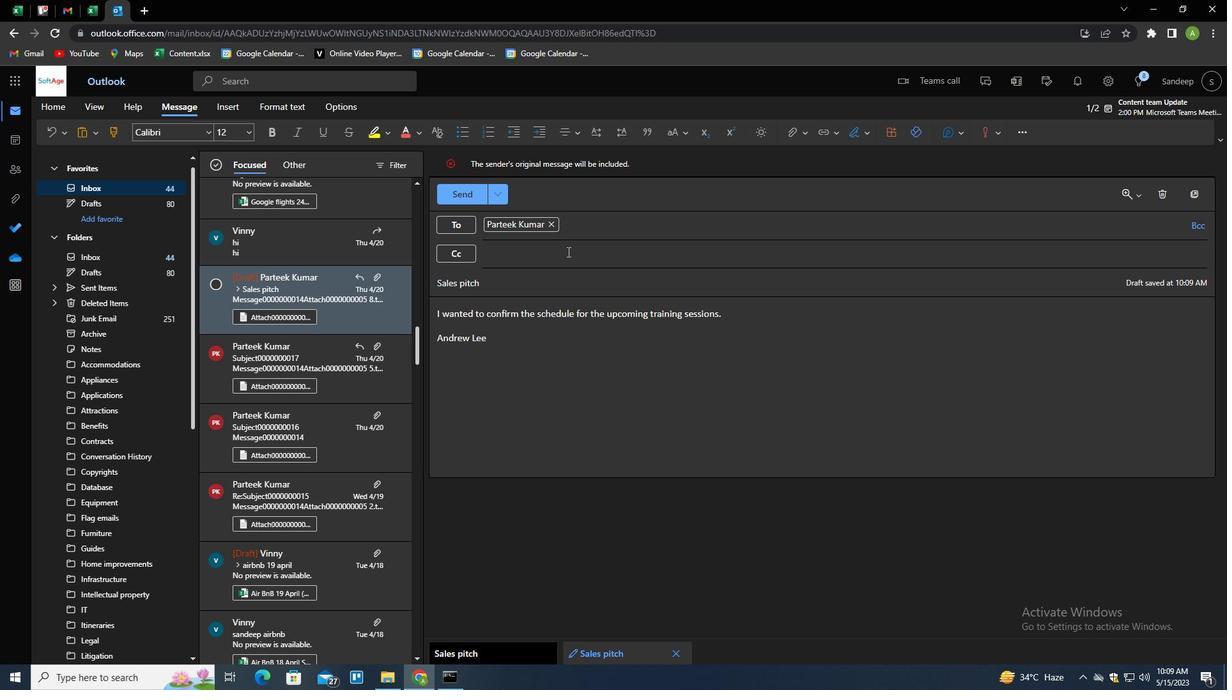 
Action: Mouse pressed left at (565, 251)
Screenshot: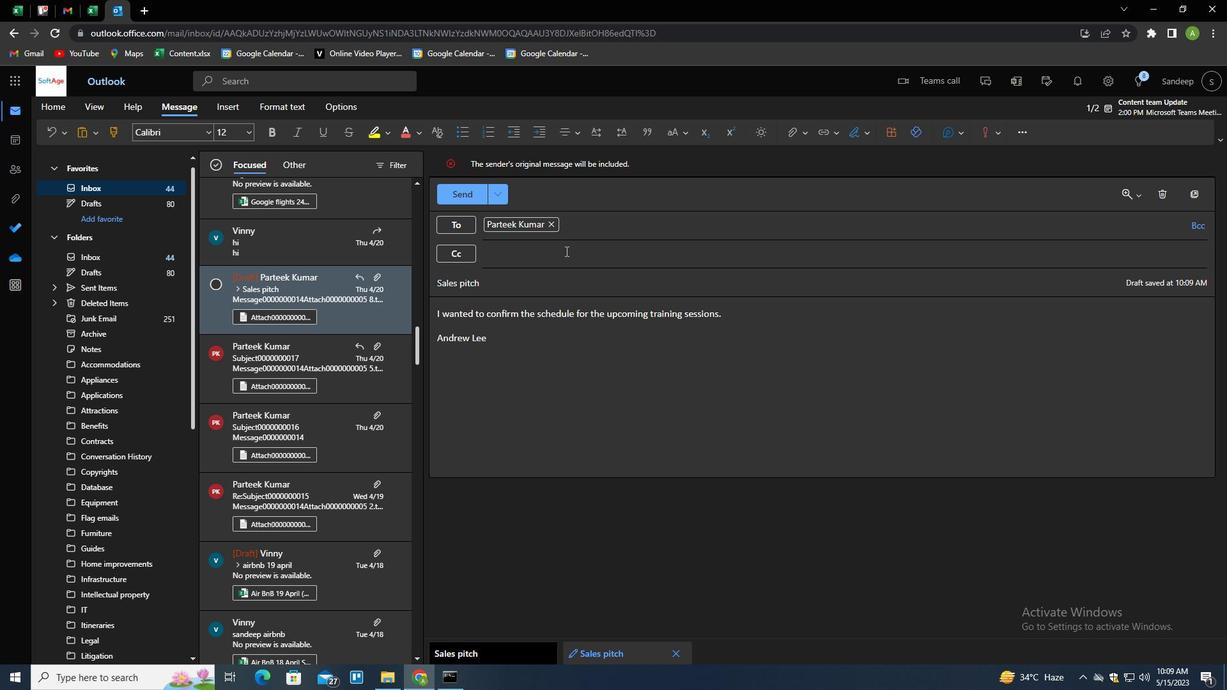 
Action: Key pressed <Key.shift>SOFTAGE.4<Key.shift>@SOFTAGE.NET<Key.enter>
Screenshot: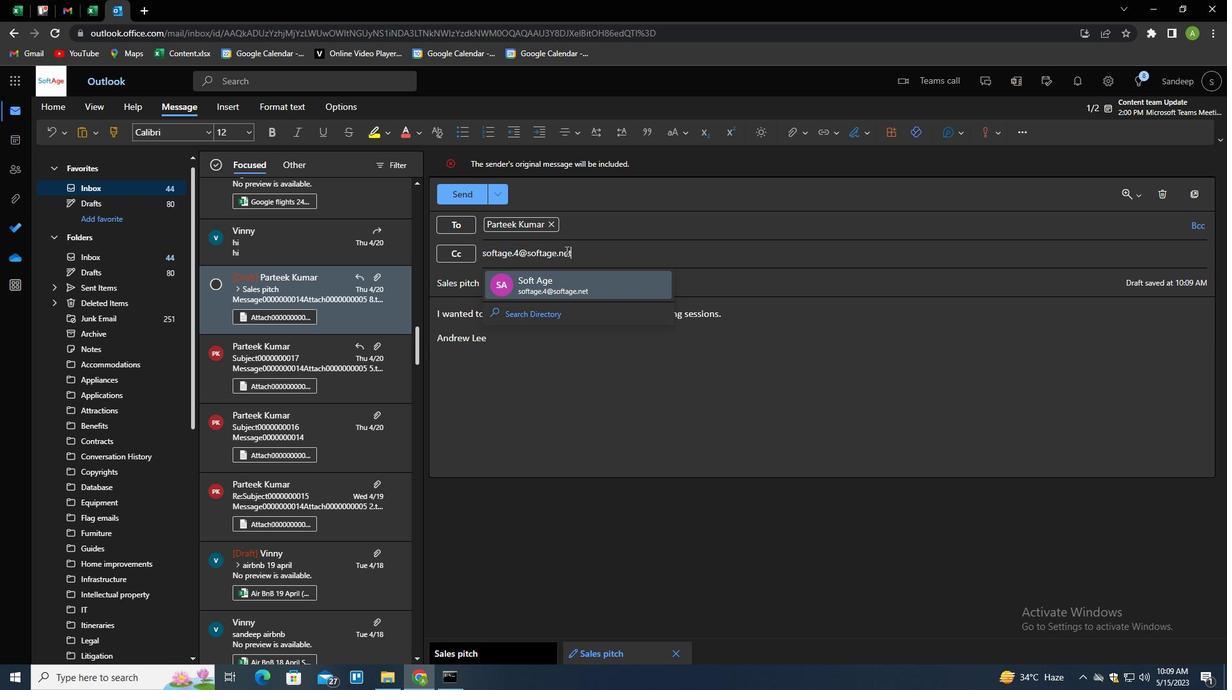 
Action: Mouse moved to (1197, 485)
Screenshot: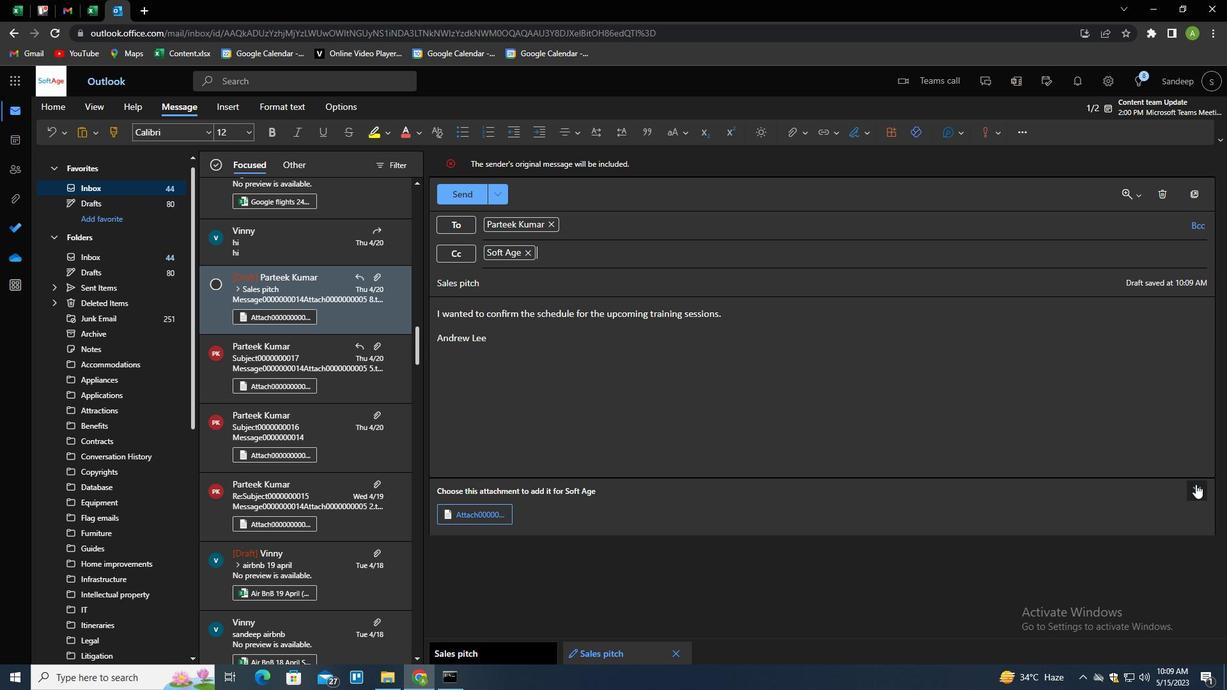 
Action: Mouse pressed left at (1197, 485)
Screenshot: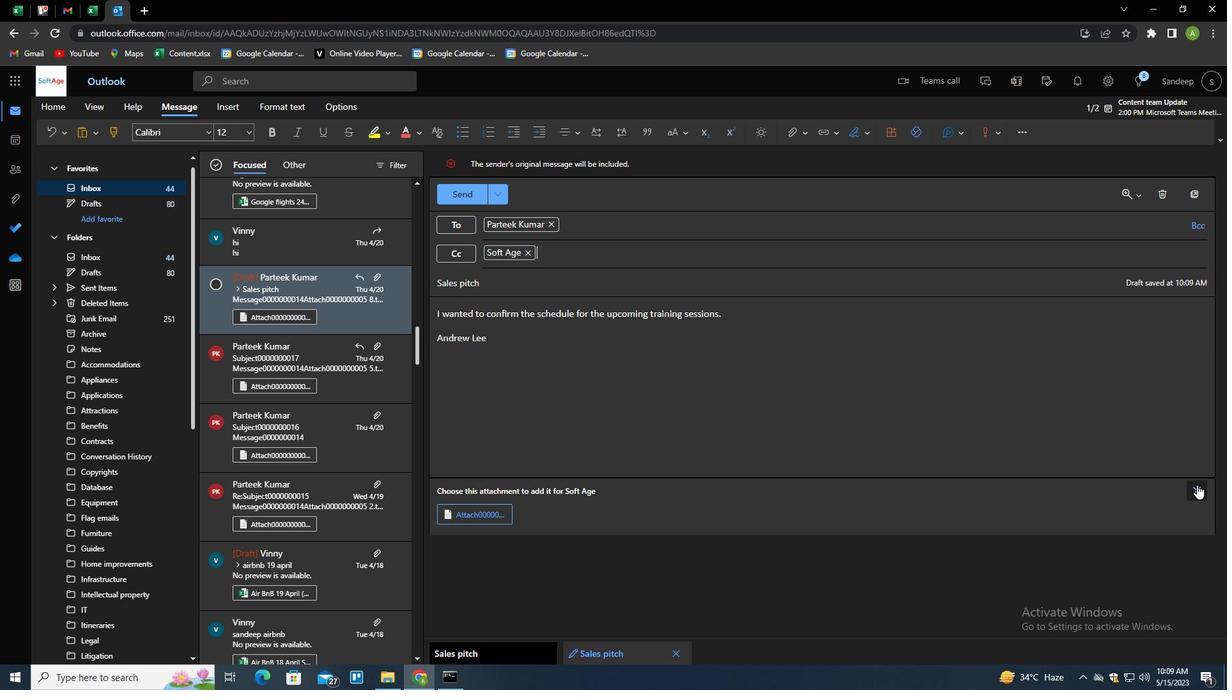 
Action: Mouse moved to (798, 127)
Screenshot: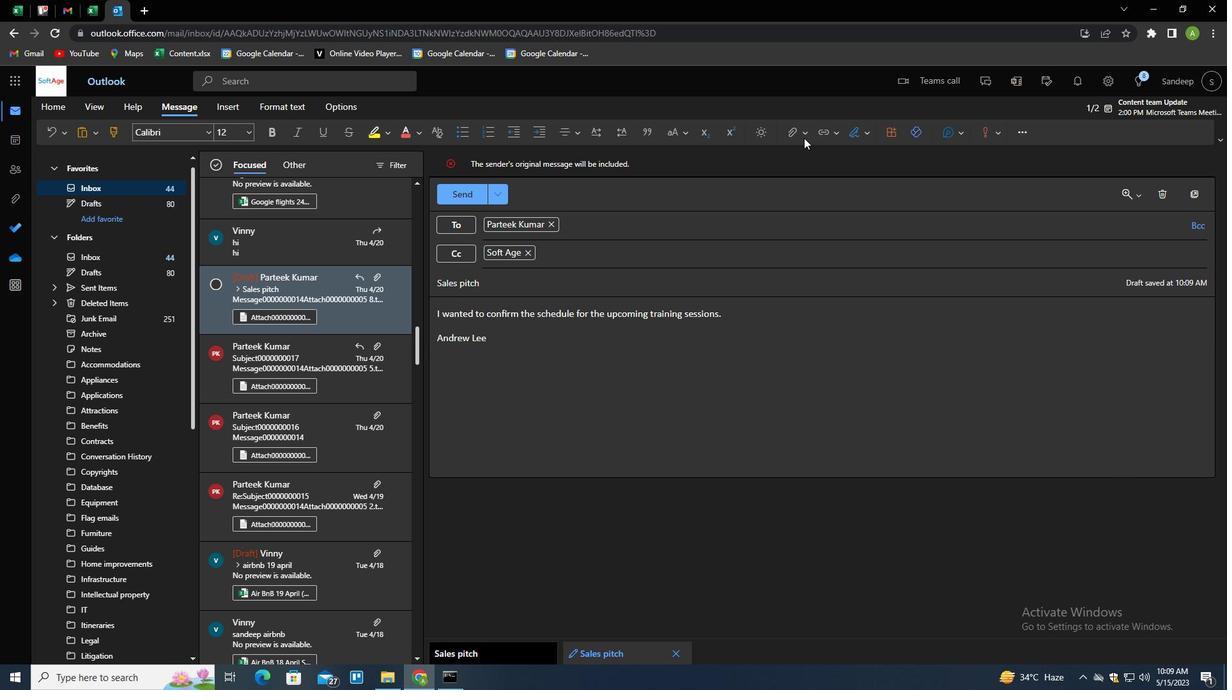 
Action: Mouse pressed left at (798, 127)
Screenshot: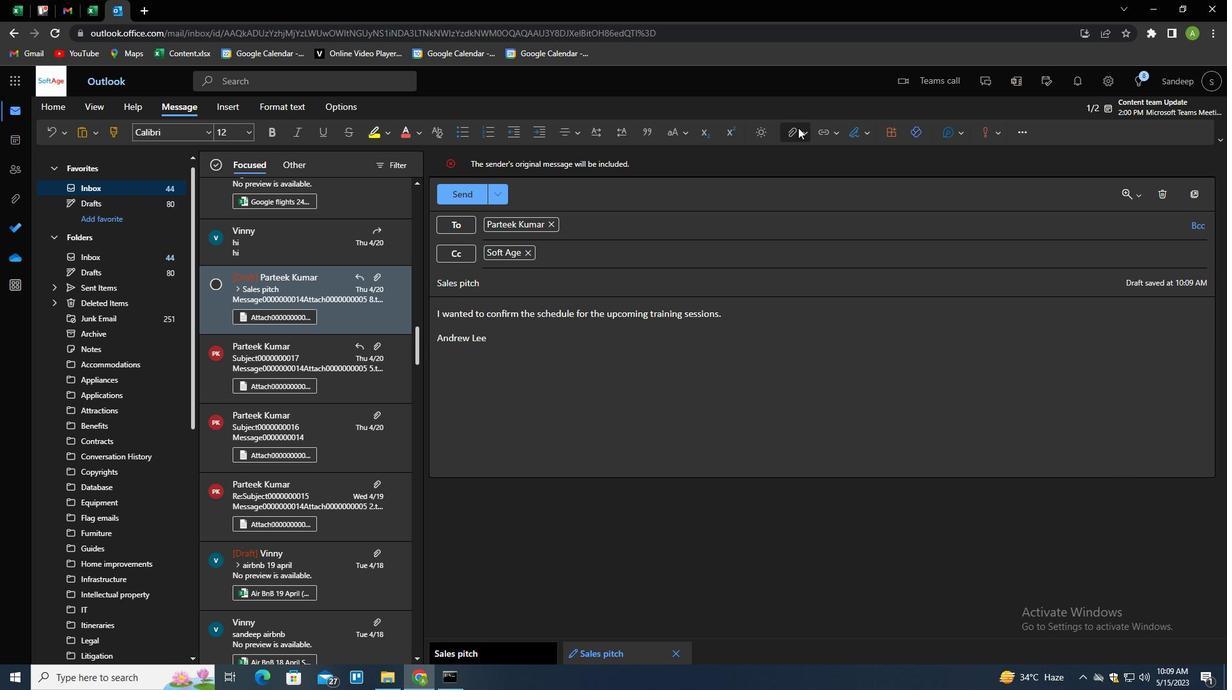 
Action: Mouse moved to (746, 159)
Screenshot: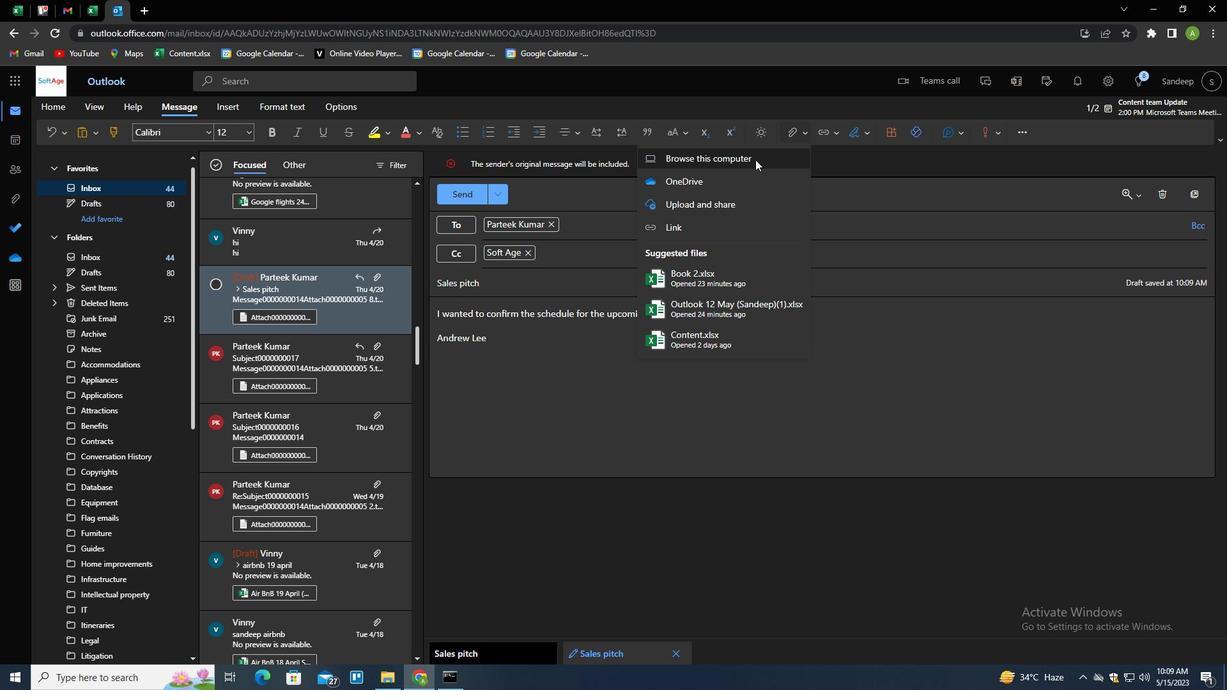 
Action: Mouse pressed left at (746, 159)
Screenshot: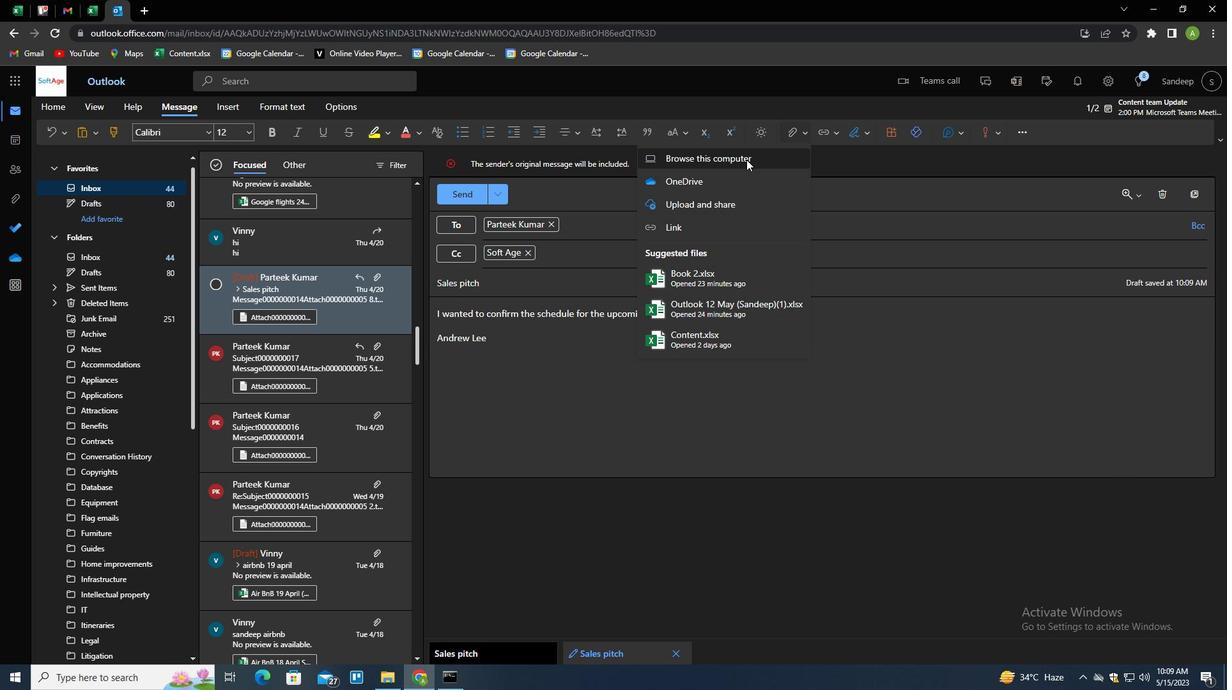 
Action: Mouse moved to (258, 186)
Screenshot: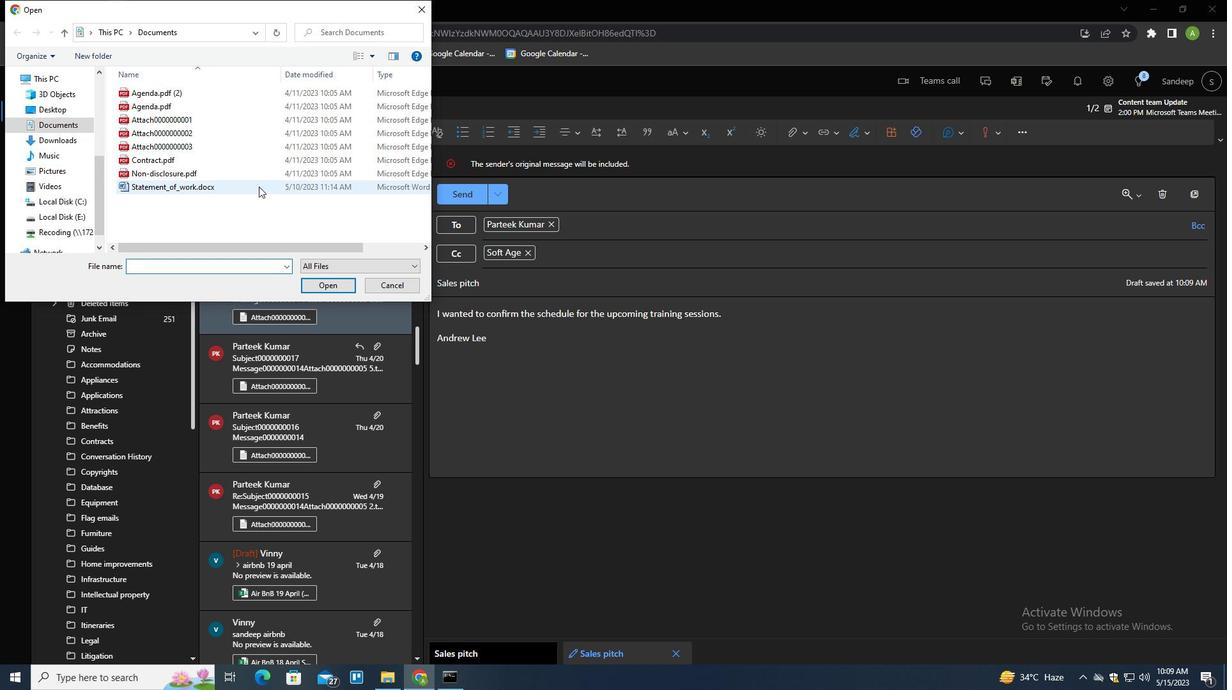 
Action: Mouse pressed left at (258, 186)
Screenshot: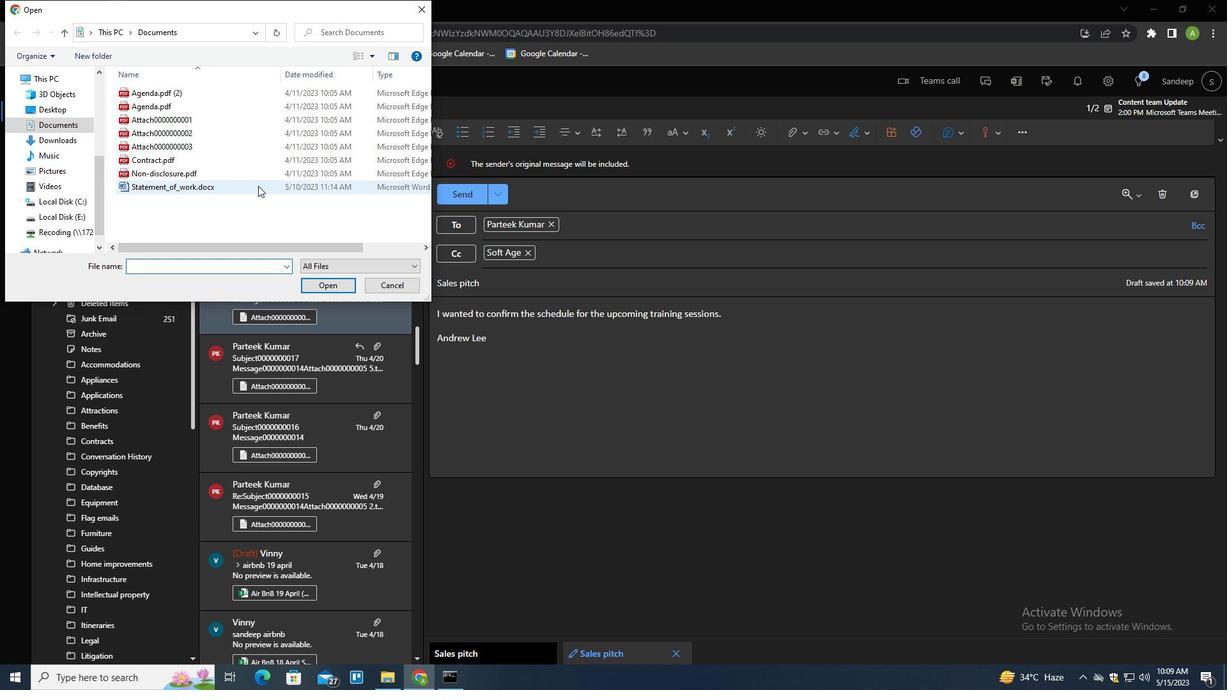 
Action: Key pressed <Key.f2><Key.shift><Key.shift><Key.shift><Key.shift>TERMS<Key.shift>_AND<Key.shift>_COND<Key.backspace>DTION.<Key.backspace><Key.backspace>N.DOCX<Key.backspace>
Screenshot: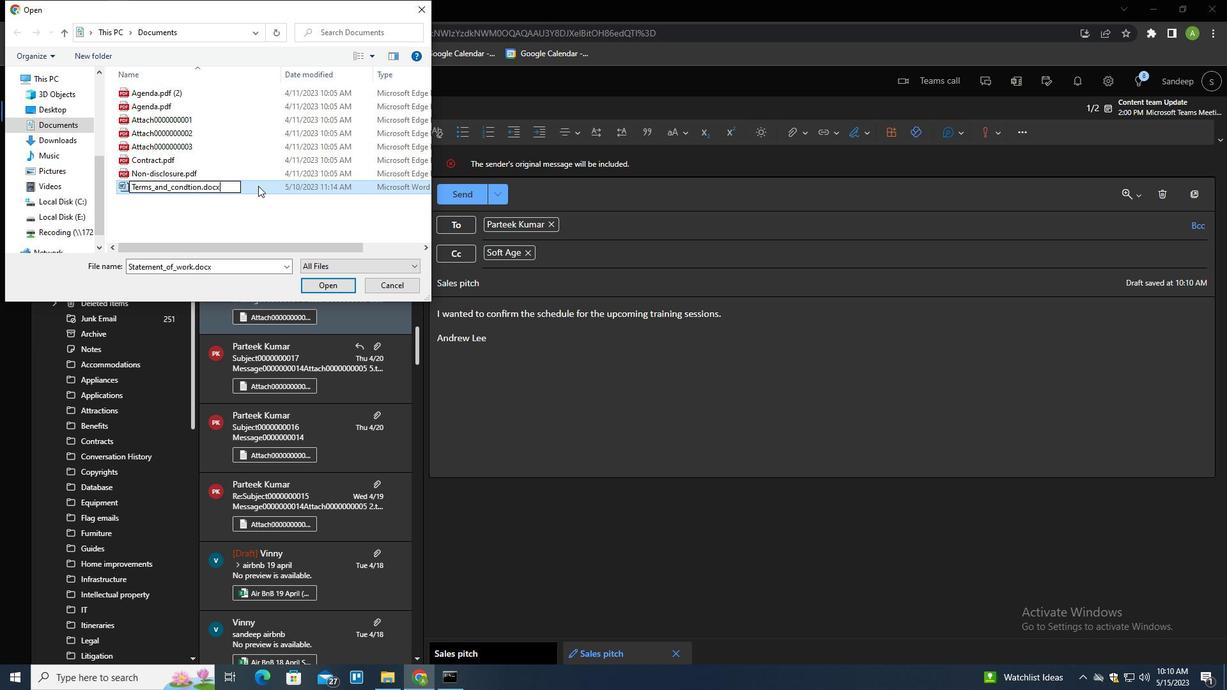 
Action: Mouse pressed left at (258, 186)
Screenshot: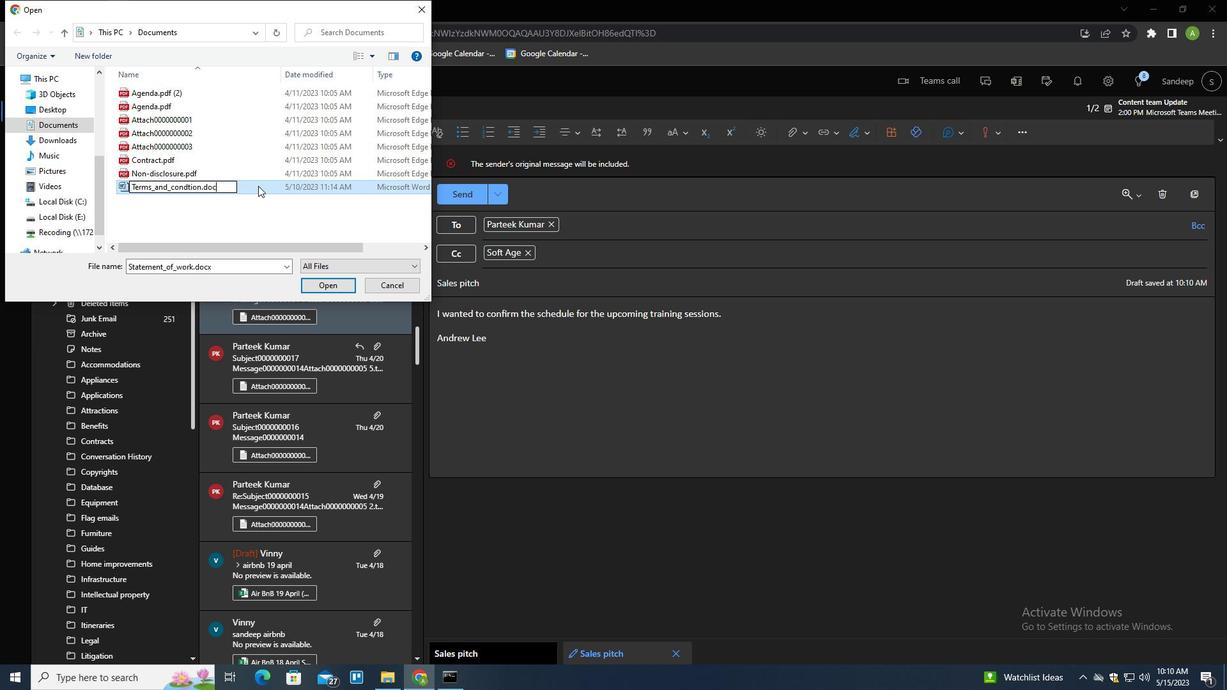 
Action: Mouse moved to (339, 287)
Screenshot: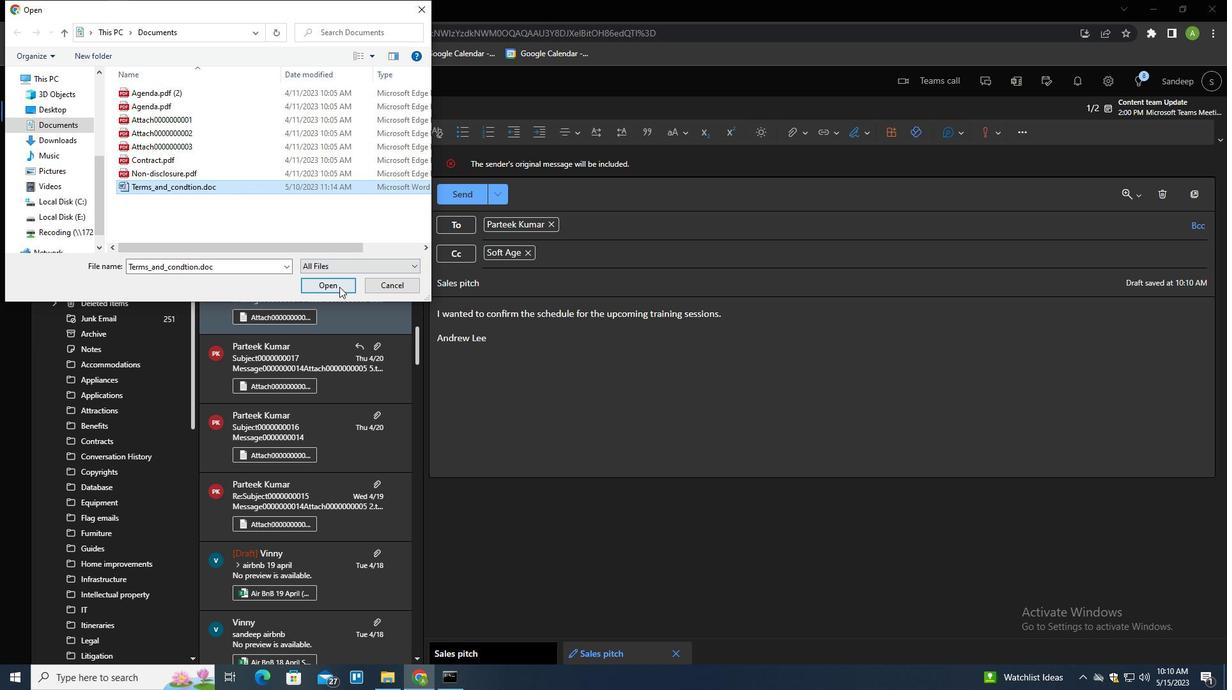 
Action: Mouse pressed left at (339, 287)
Screenshot: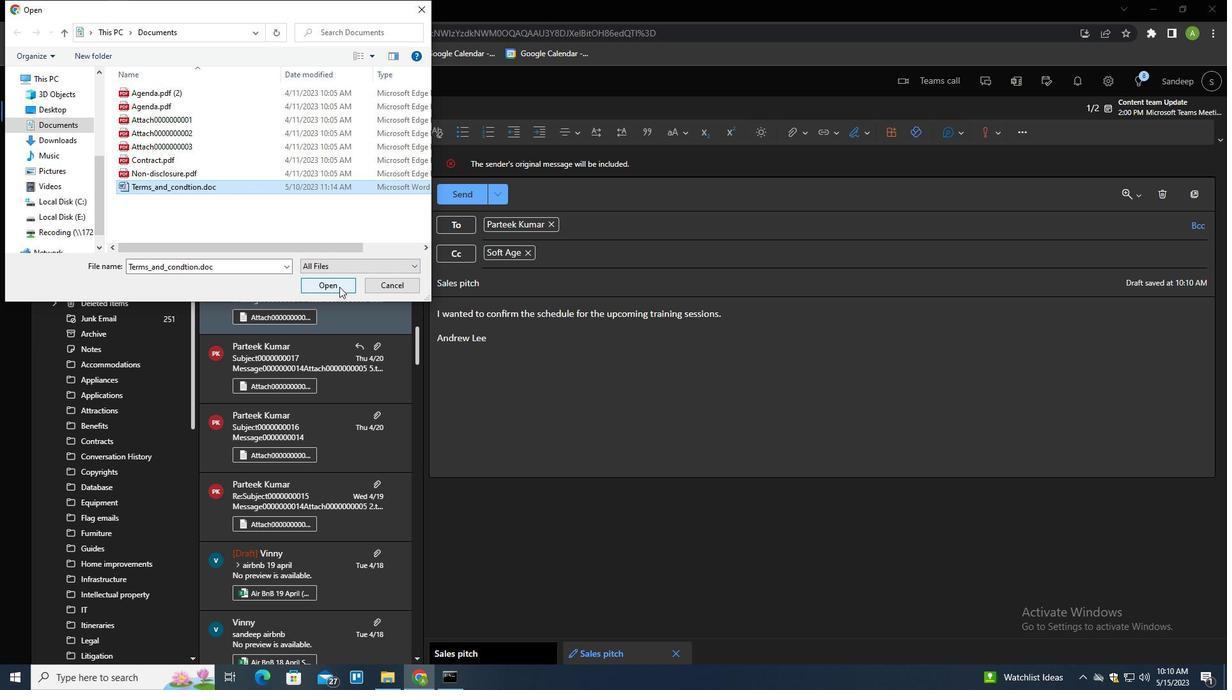 
Action: Mouse moved to (460, 200)
Screenshot: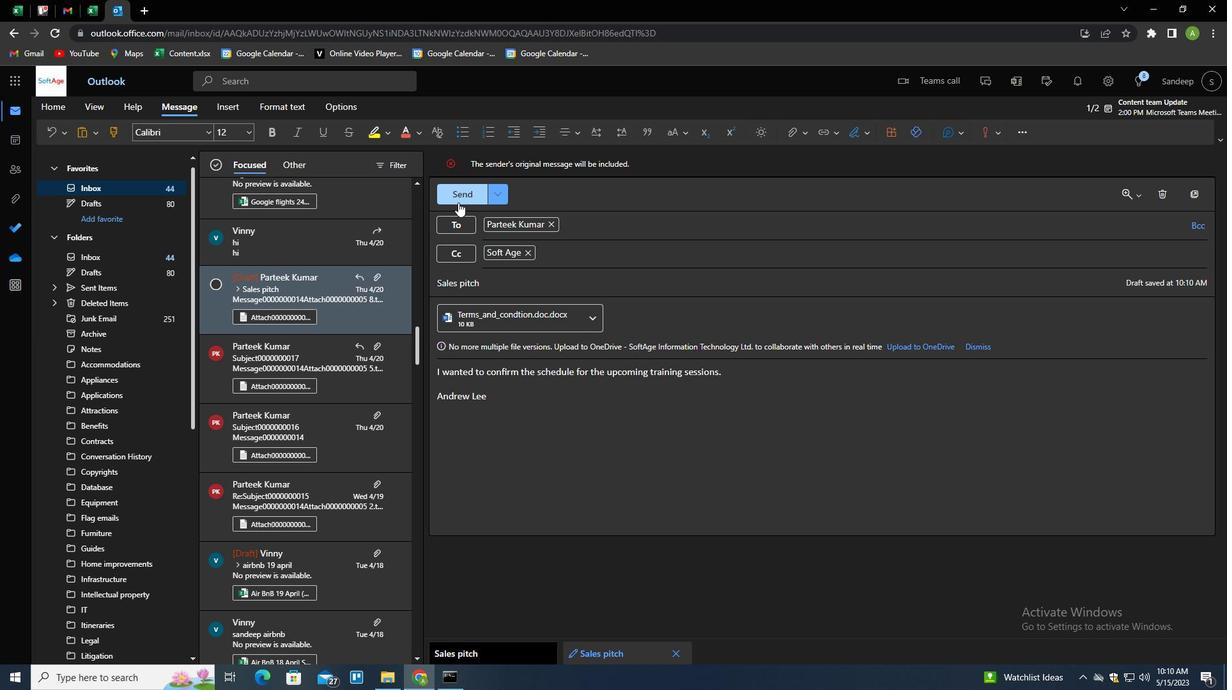 
Action: Mouse pressed left at (460, 200)
Screenshot: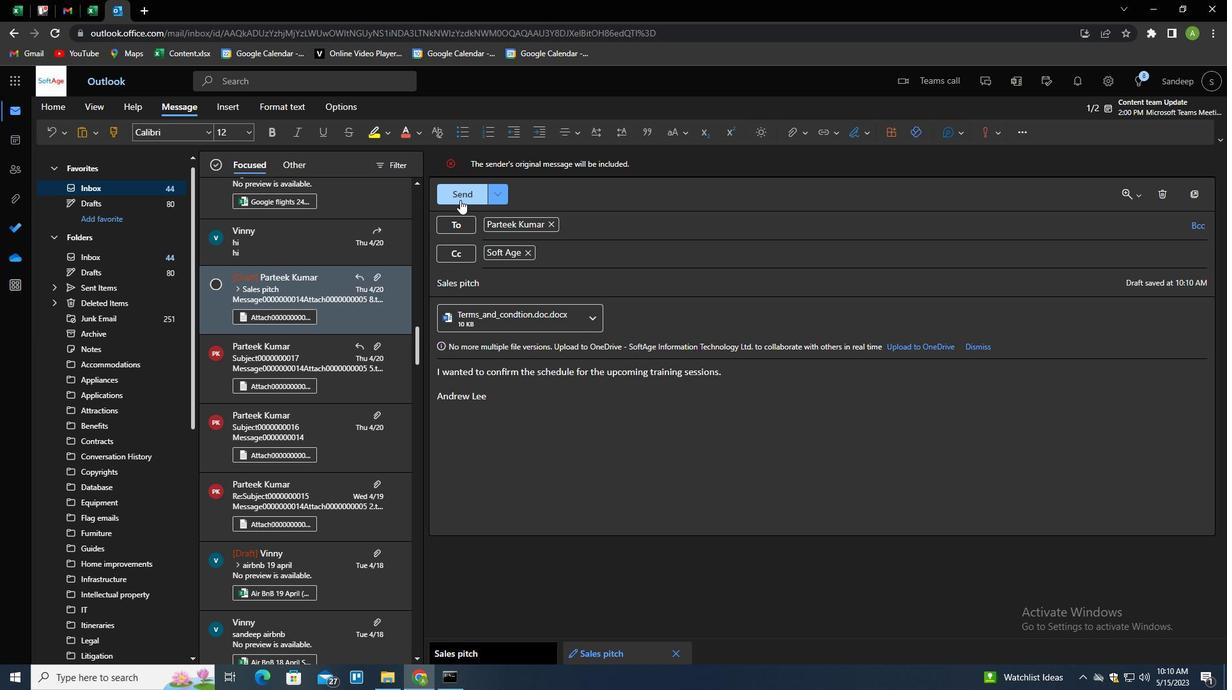 
Action: Mouse moved to (460, 199)
Screenshot: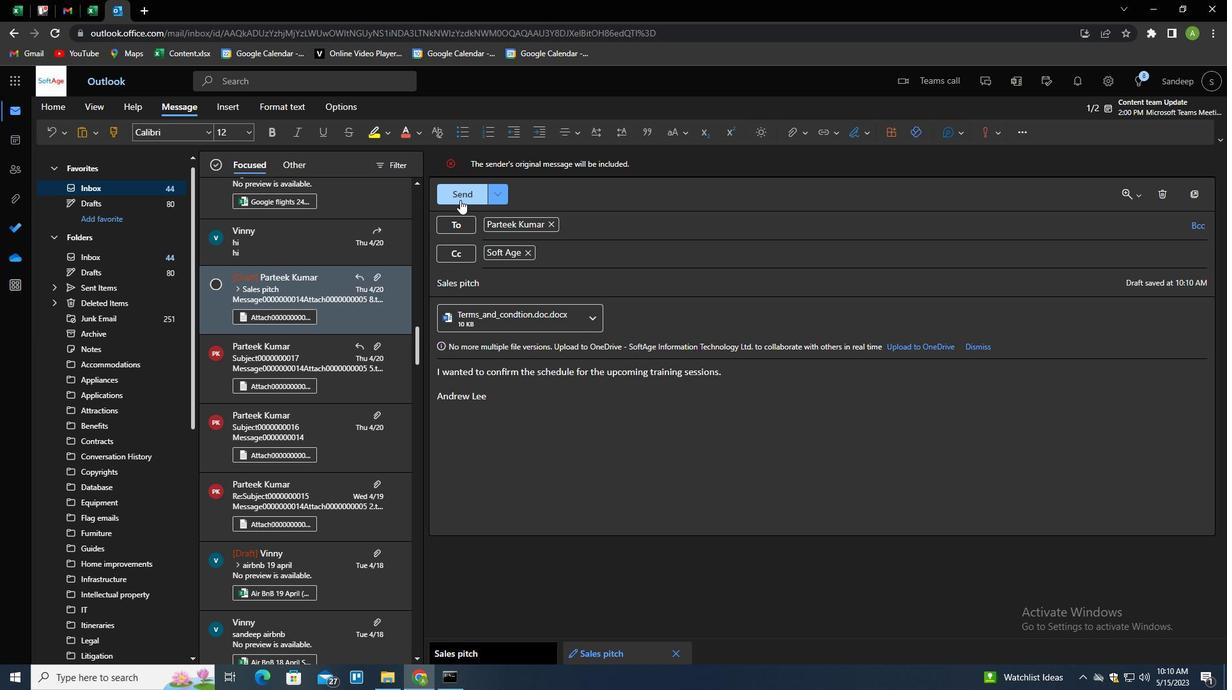 
